 Task: Find connections with filter location São Vicente with filter topic #Jobvacancywith filter profile language German with filter current company Jobs in India with filter school Bhavans College with filter industry Dairy Product Manufacturing with filter service category Event Photography with filter keywords title Marketing Staff
Action: Mouse moved to (527, 90)
Screenshot: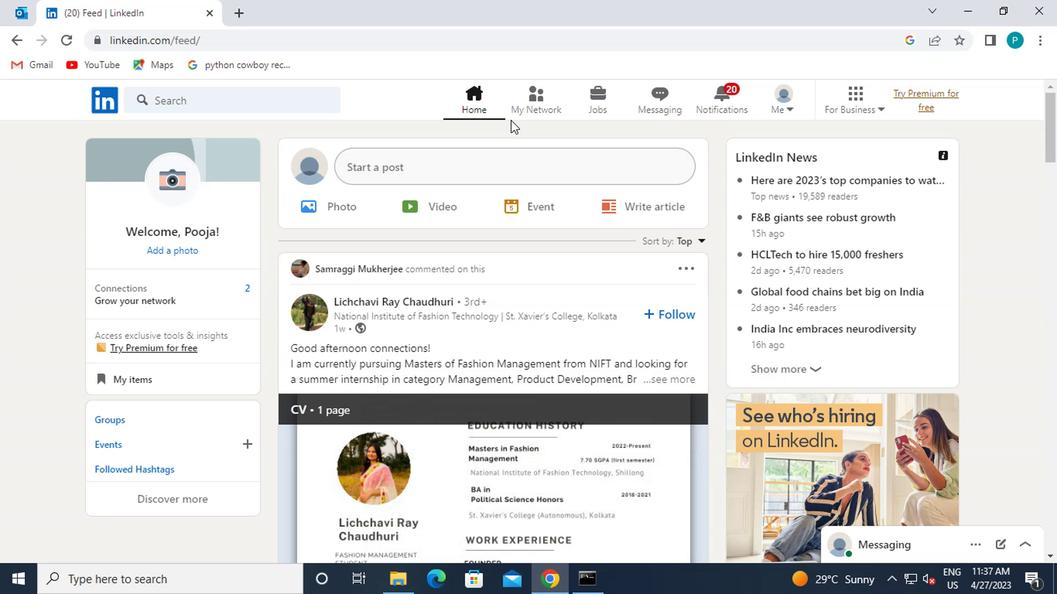 
Action: Mouse pressed left at (527, 90)
Screenshot: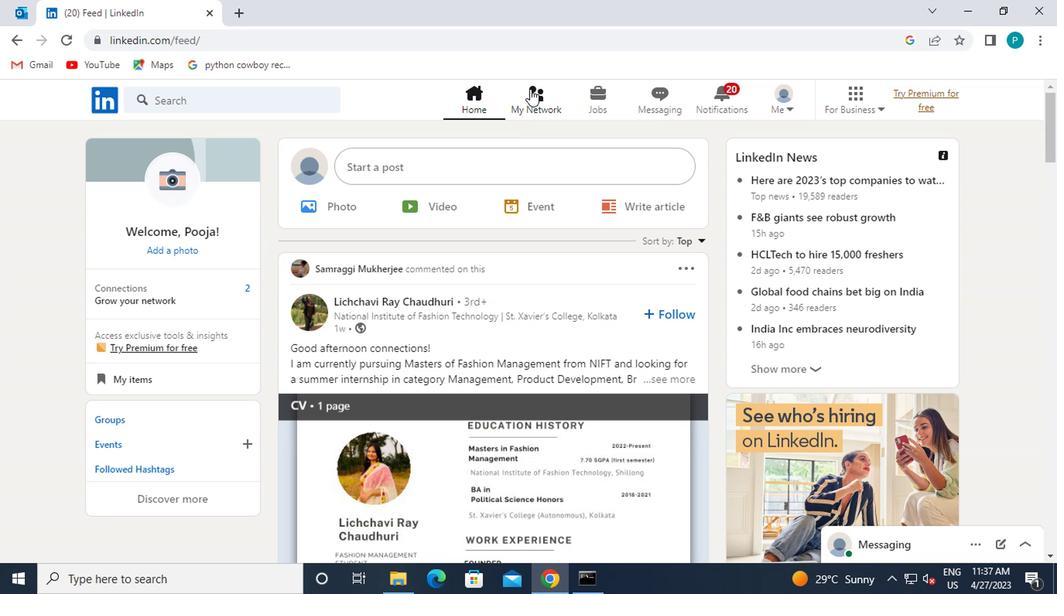 
Action: Mouse moved to (240, 179)
Screenshot: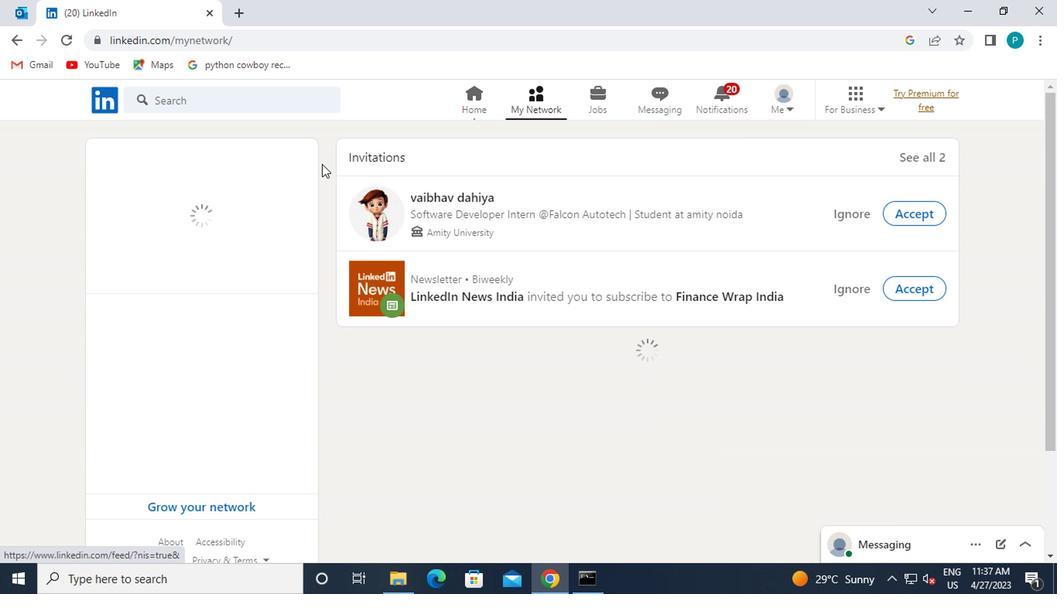 
Action: Mouse pressed left at (240, 179)
Screenshot: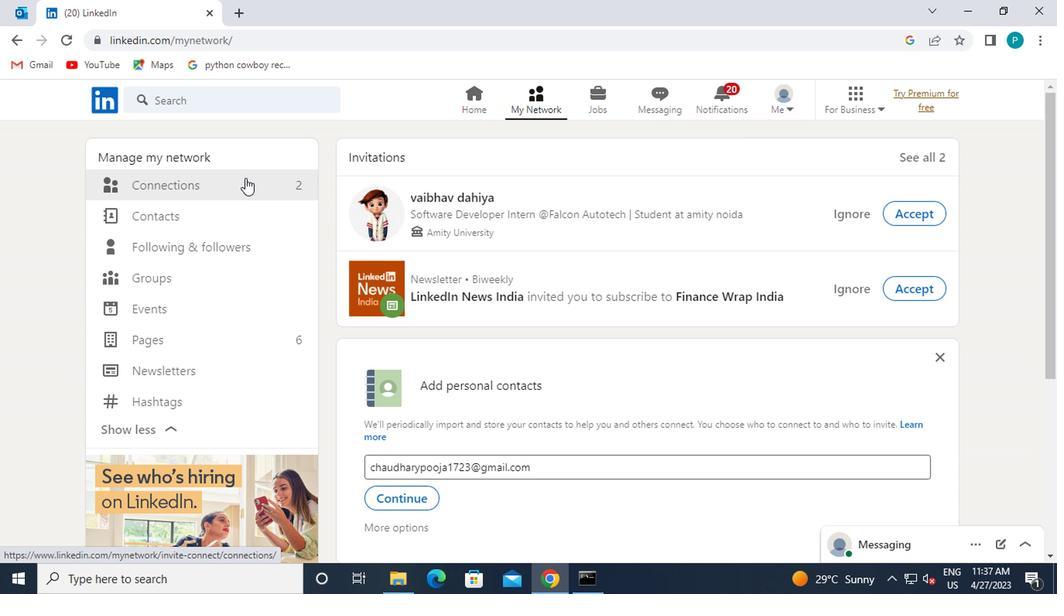 
Action: Mouse moved to (622, 192)
Screenshot: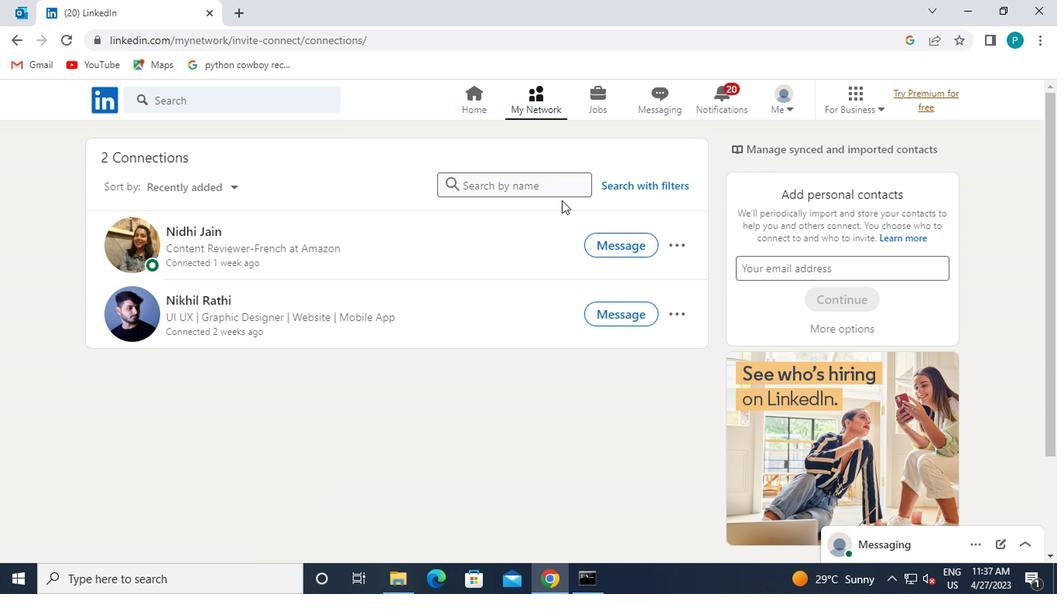 
Action: Mouse pressed left at (622, 192)
Screenshot: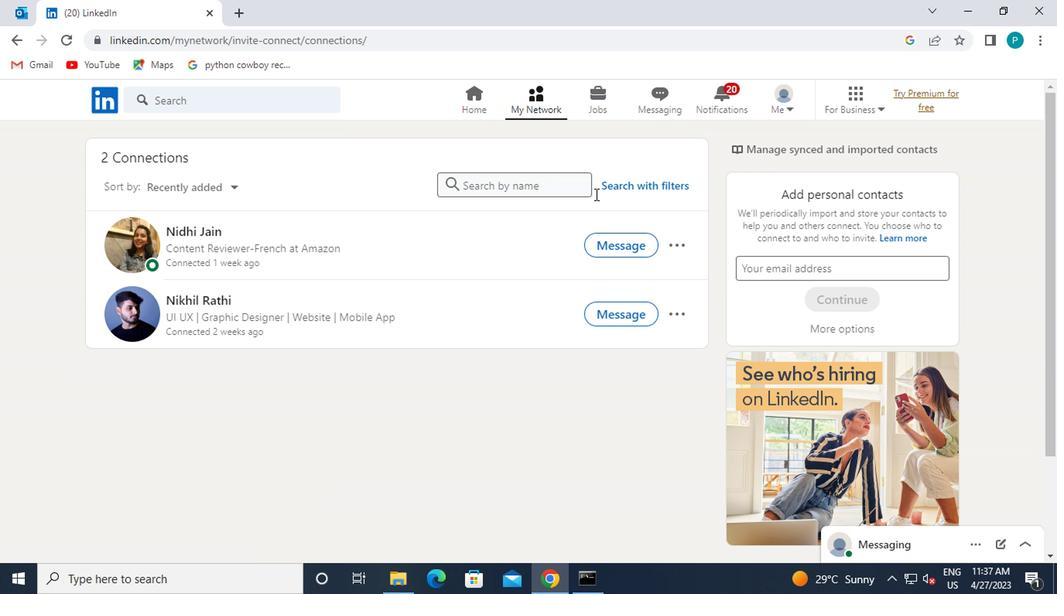 
Action: Mouse moved to (588, 141)
Screenshot: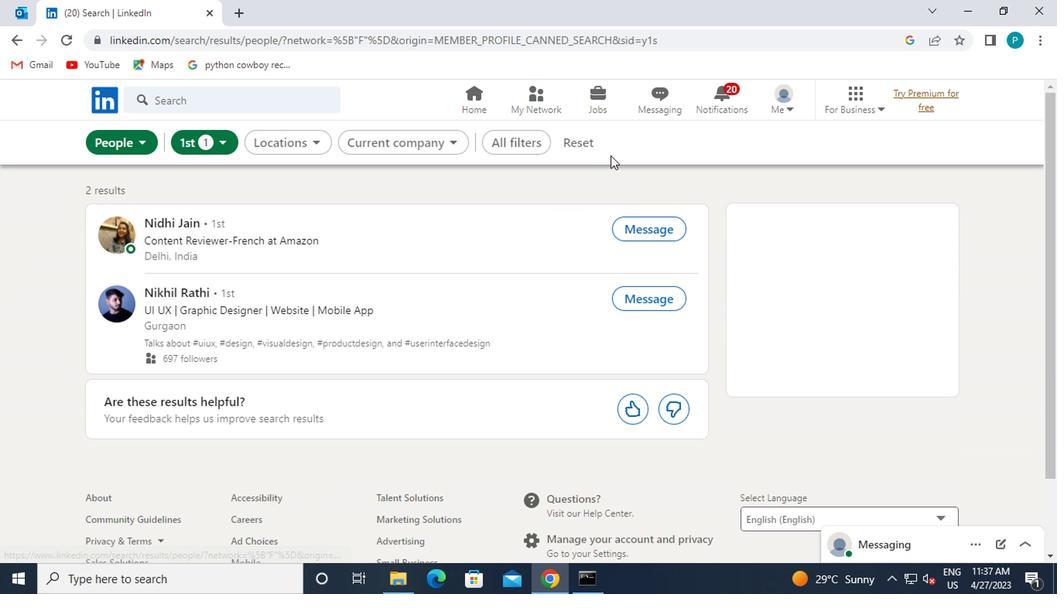 
Action: Mouse pressed left at (588, 141)
Screenshot: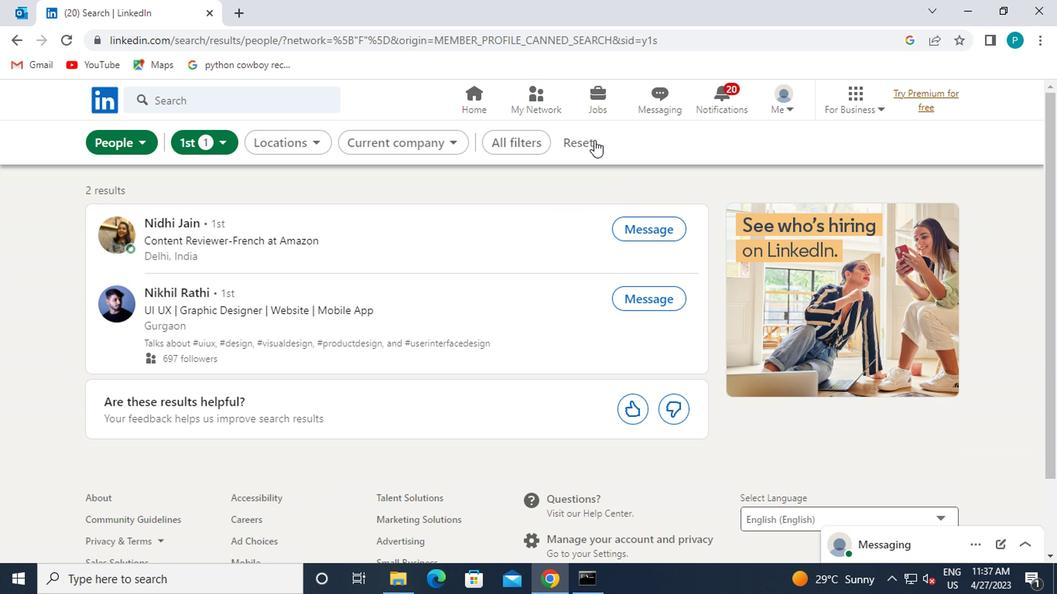 
Action: Mouse moved to (527, 142)
Screenshot: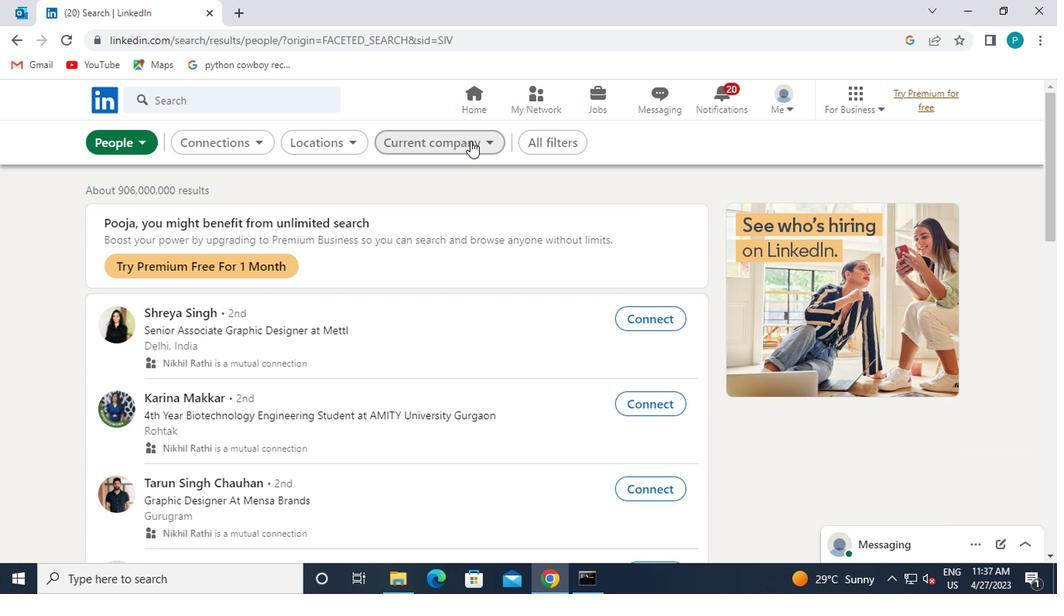 
Action: Mouse pressed left at (527, 142)
Screenshot: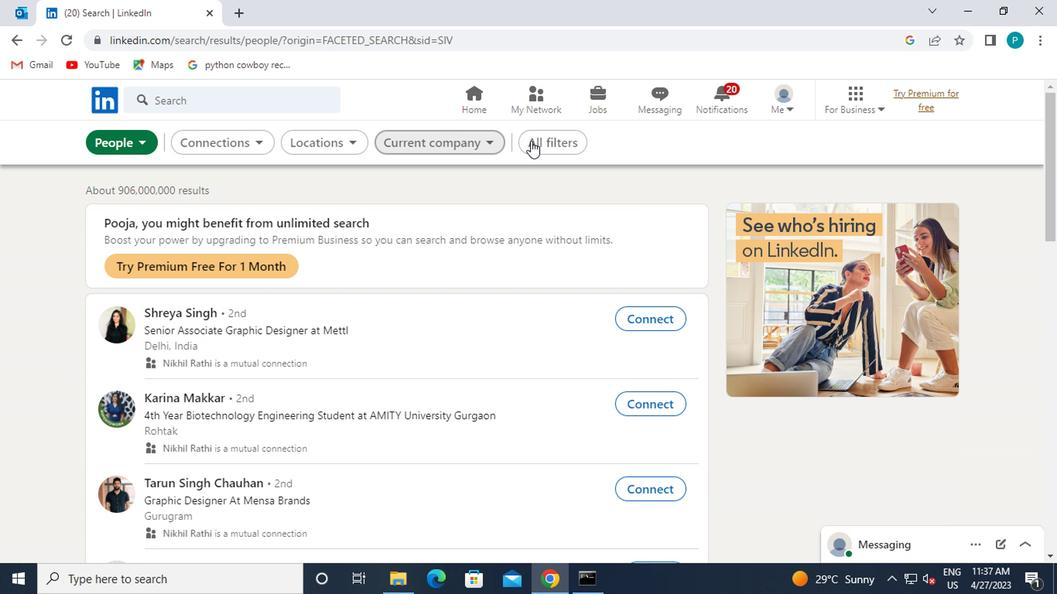 
Action: Mouse moved to (701, 309)
Screenshot: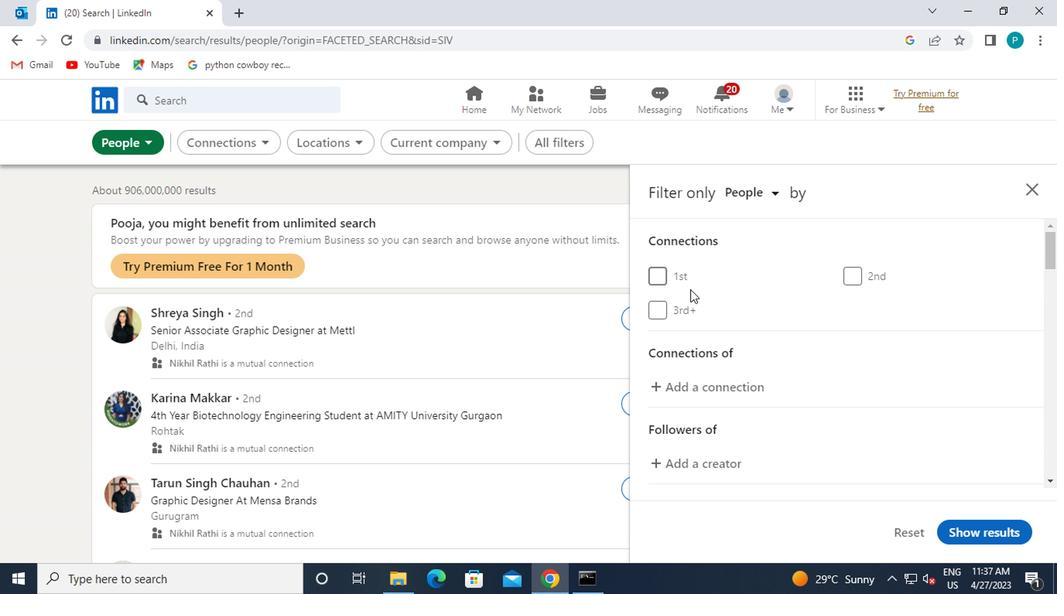 
Action: Mouse scrolled (701, 309) with delta (0, 0)
Screenshot: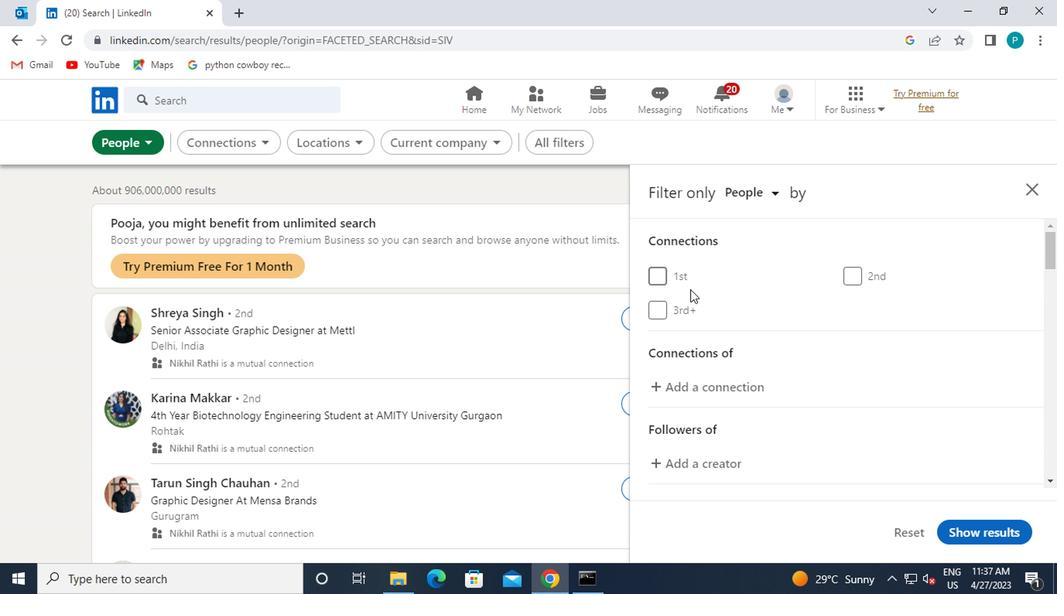 
Action: Mouse moved to (701, 310)
Screenshot: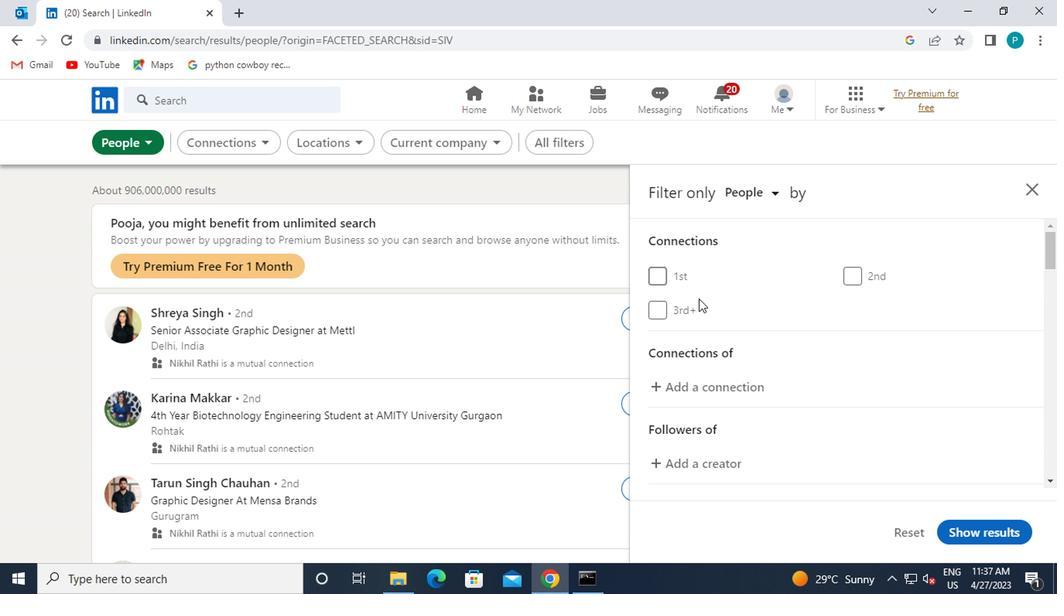 
Action: Mouse scrolled (701, 309) with delta (0, -1)
Screenshot: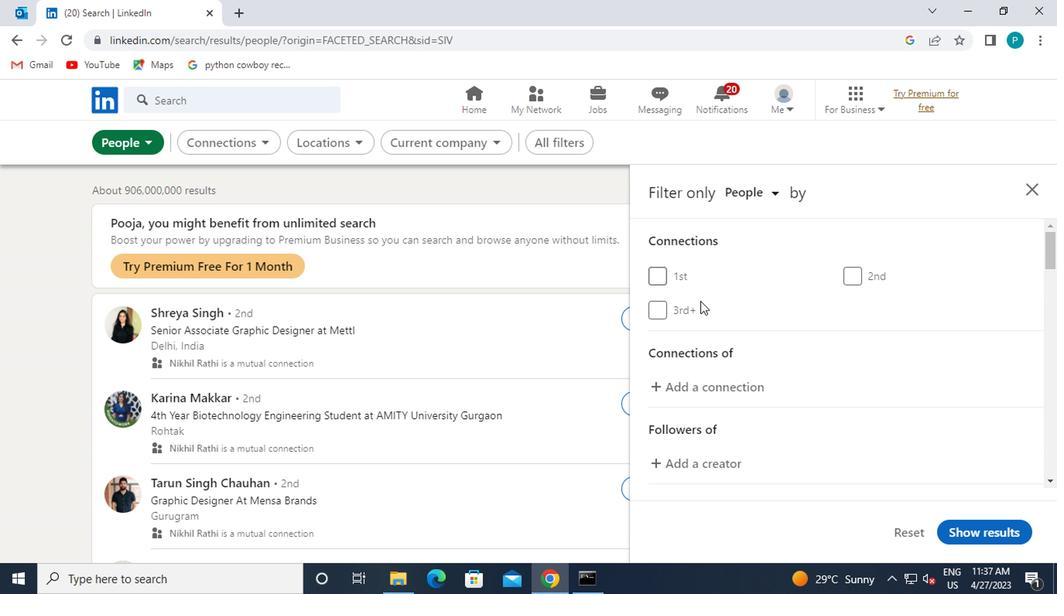 
Action: Mouse moved to (816, 408)
Screenshot: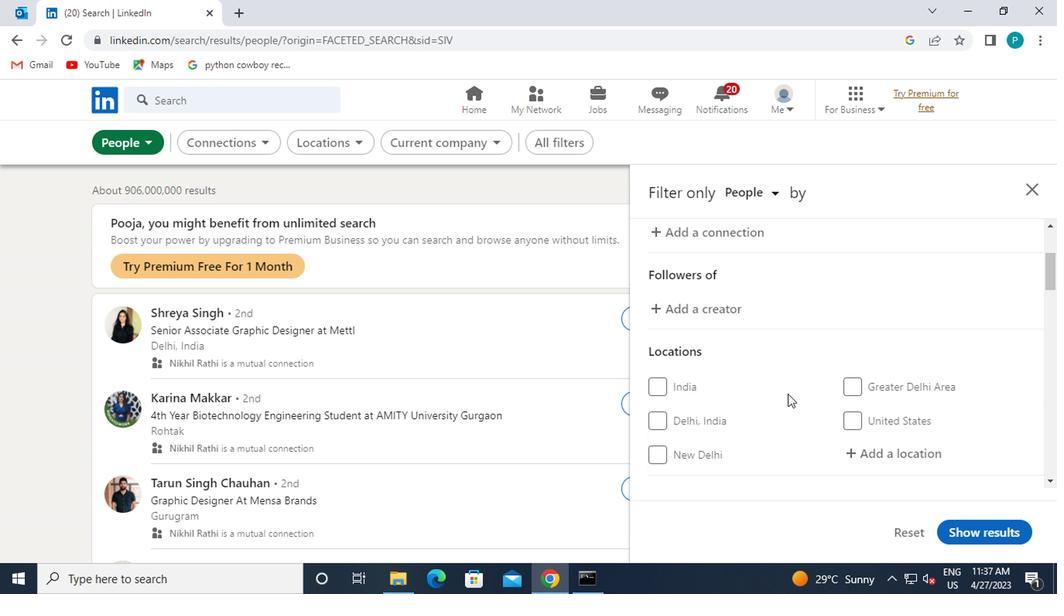 
Action: Mouse scrolled (816, 408) with delta (0, 0)
Screenshot: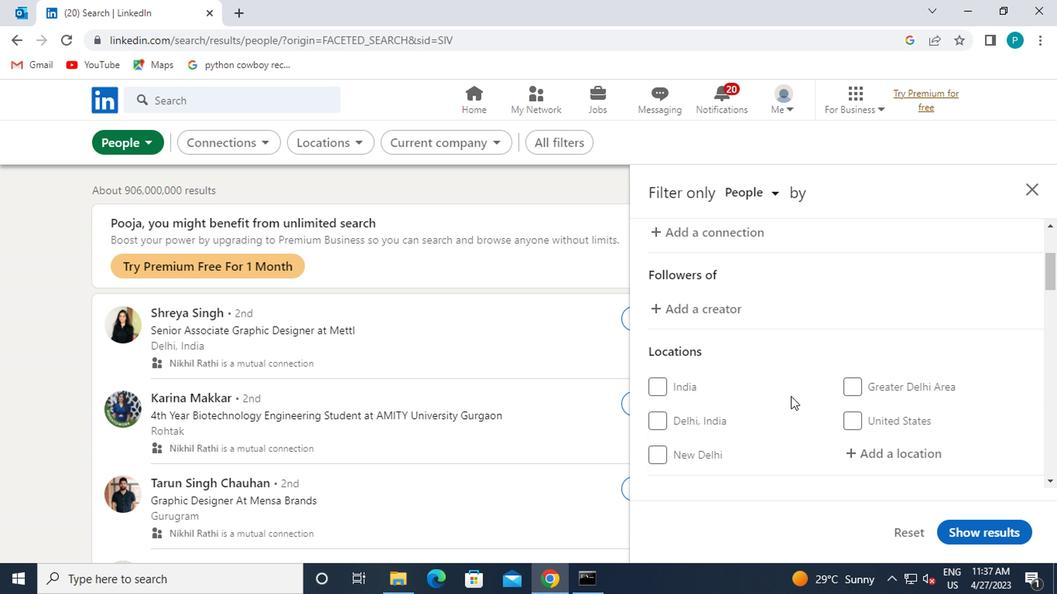 
Action: Mouse moved to (863, 379)
Screenshot: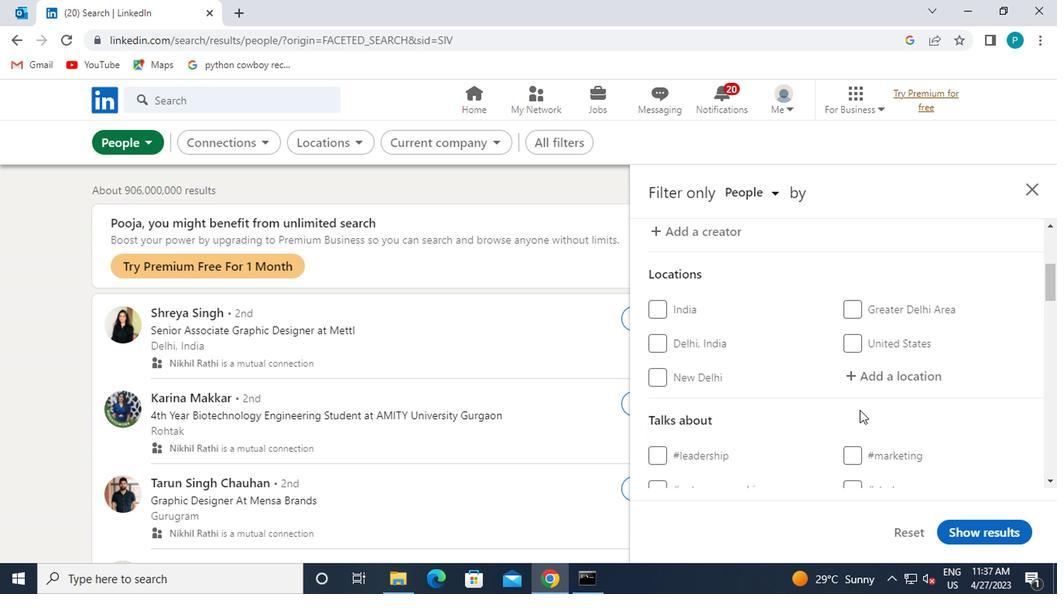 
Action: Mouse pressed left at (863, 379)
Screenshot: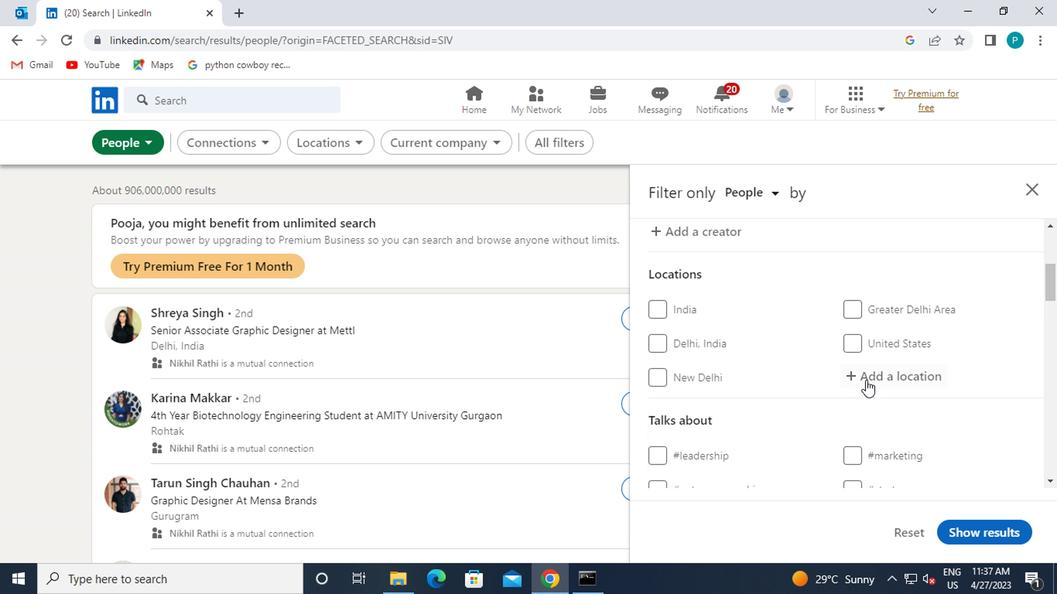 
Action: Key pressed sao
Screenshot: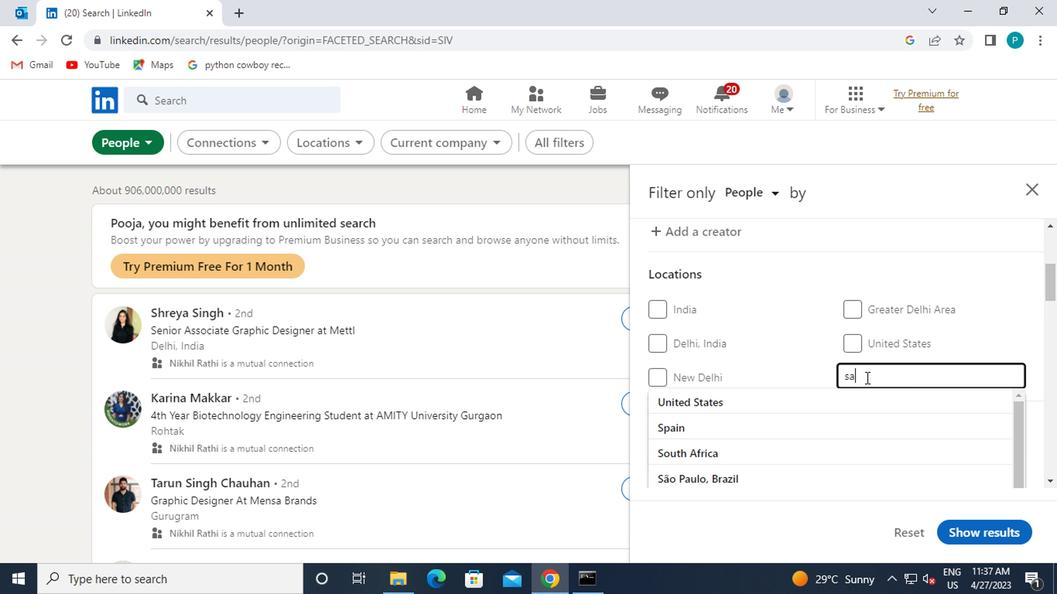
Action: Mouse moved to (824, 403)
Screenshot: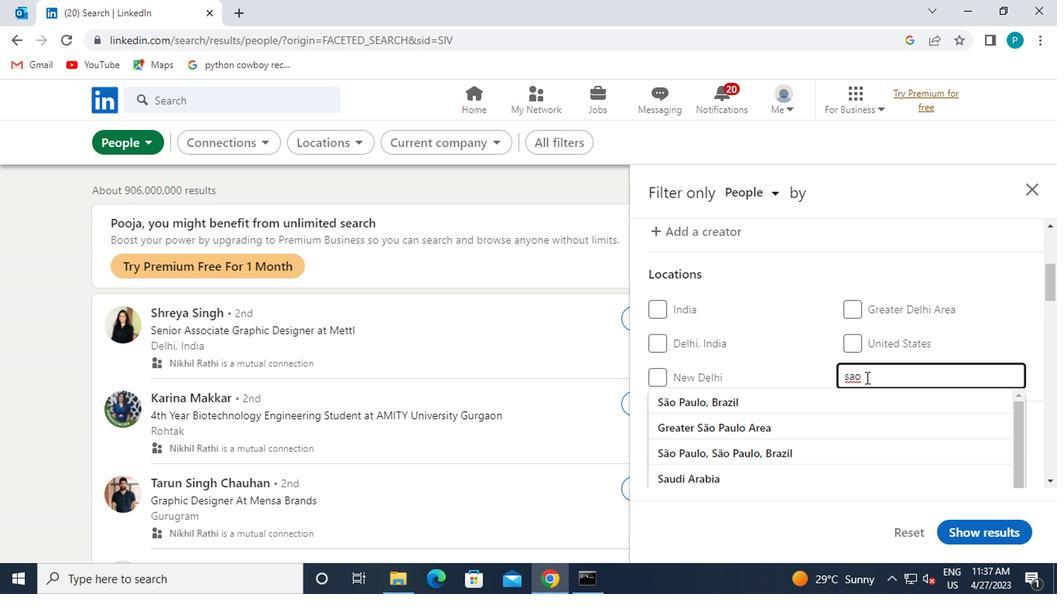 
Action: Mouse pressed left at (824, 403)
Screenshot: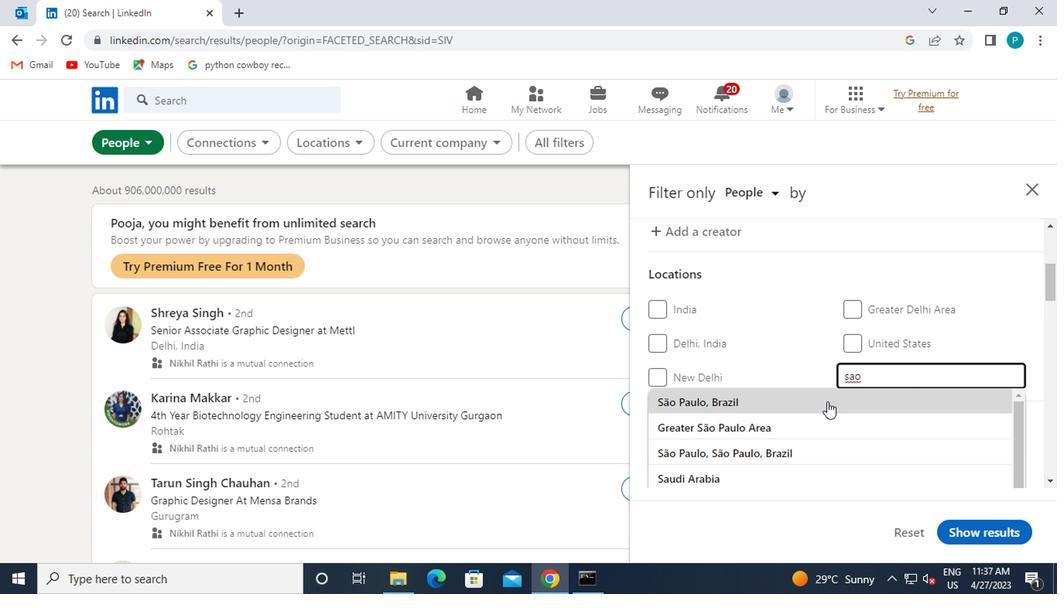 
Action: Mouse moved to (921, 377)
Screenshot: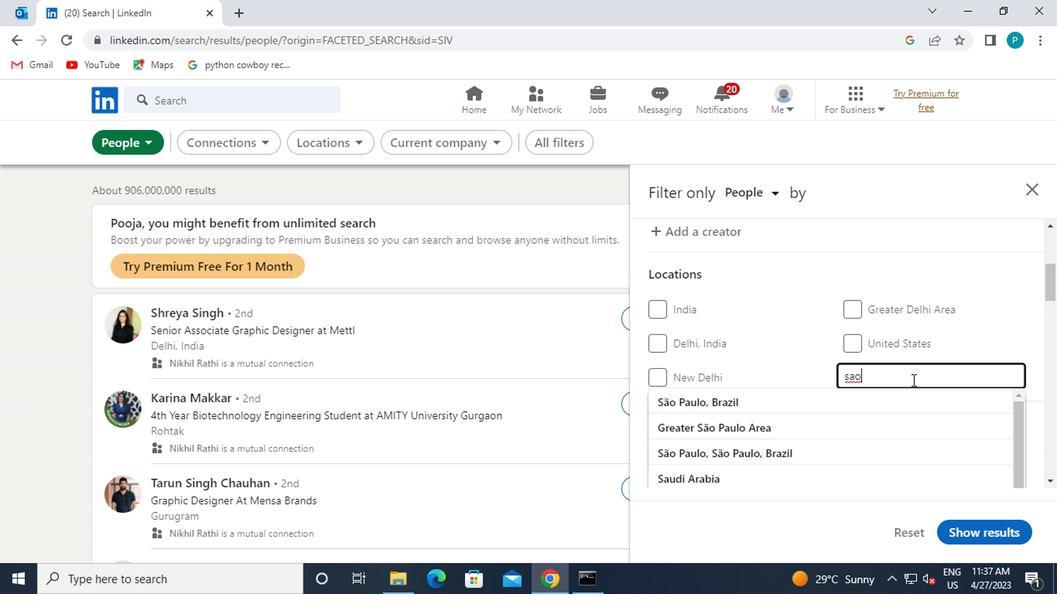 
Action: Key pressed <Key.space>v
Screenshot: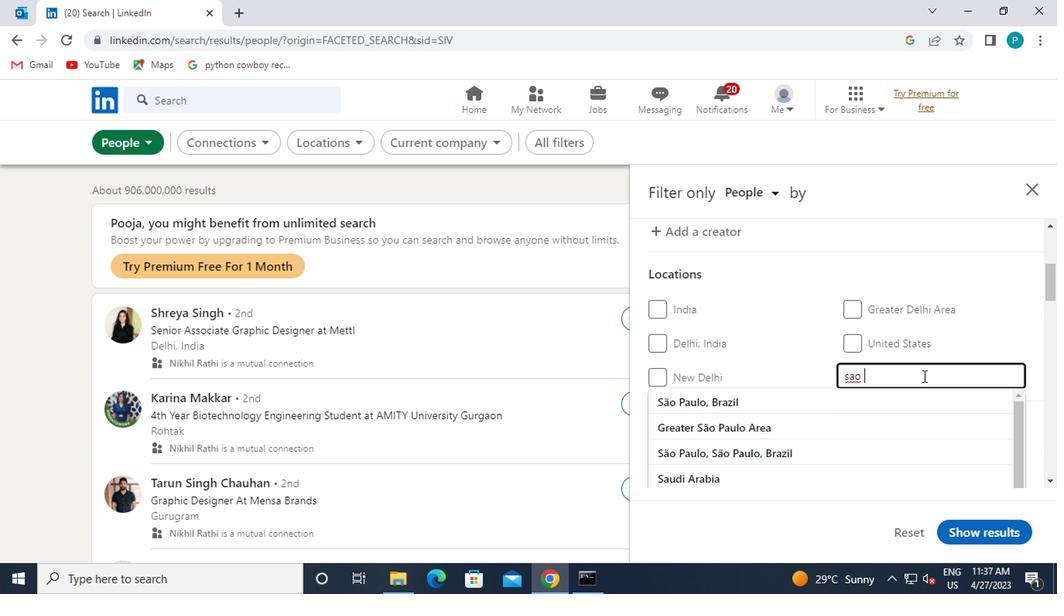 
Action: Mouse moved to (918, 395)
Screenshot: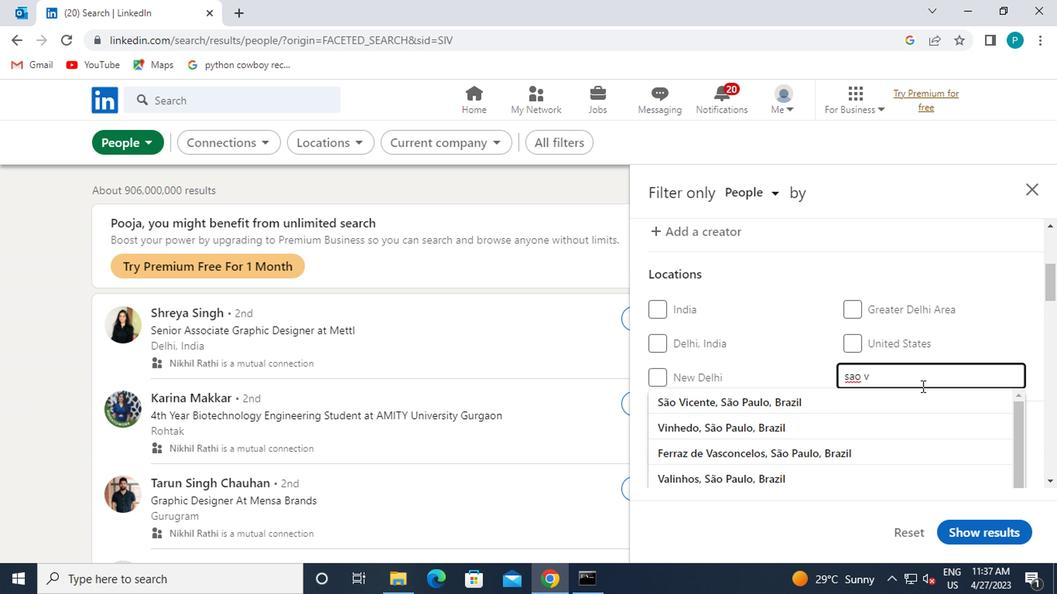 
Action: Mouse pressed left at (918, 395)
Screenshot: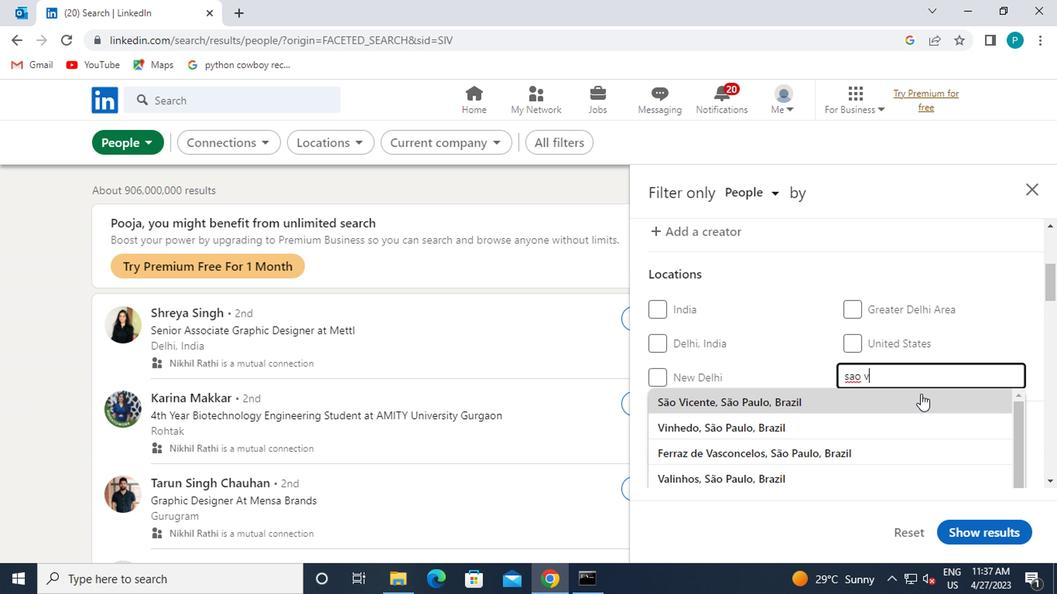 
Action: Mouse scrolled (918, 394) with delta (0, 0)
Screenshot: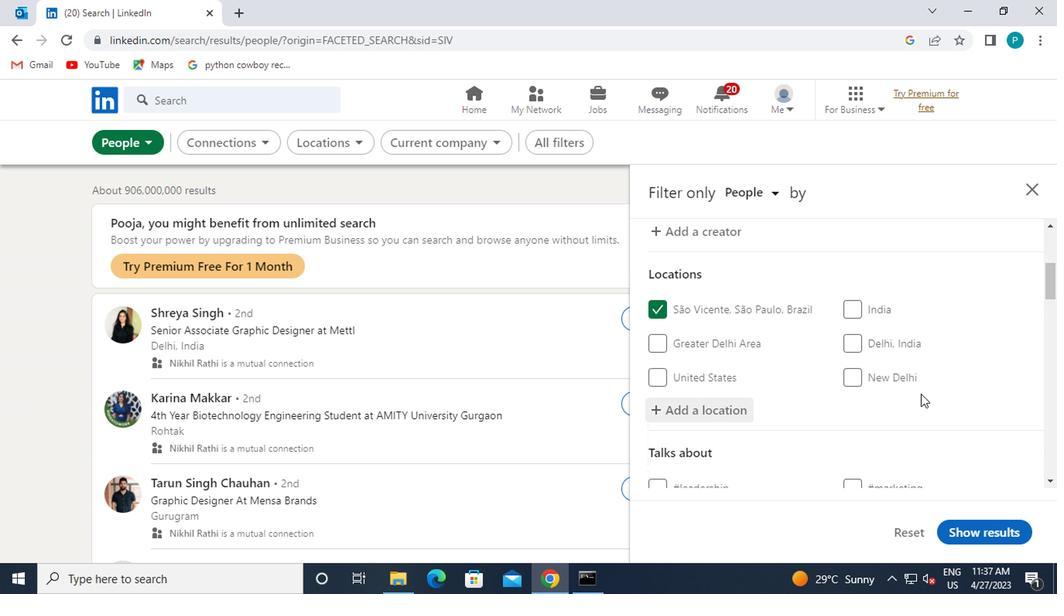 
Action: Mouse scrolled (918, 394) with delta (0, 0)
Screenshot: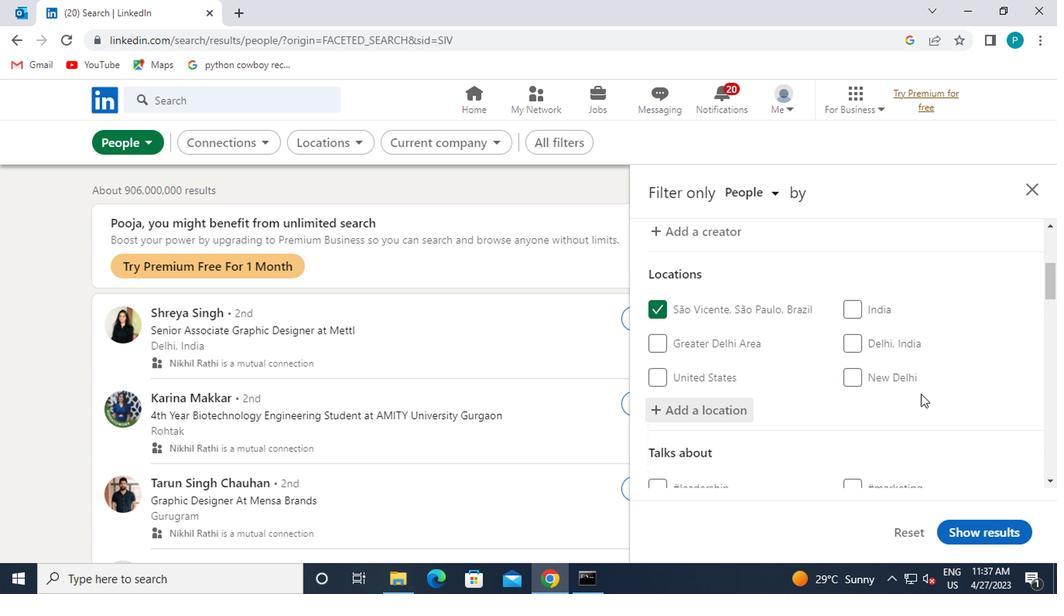 
Action: Mouse moved to (910, 401)
Screenshot: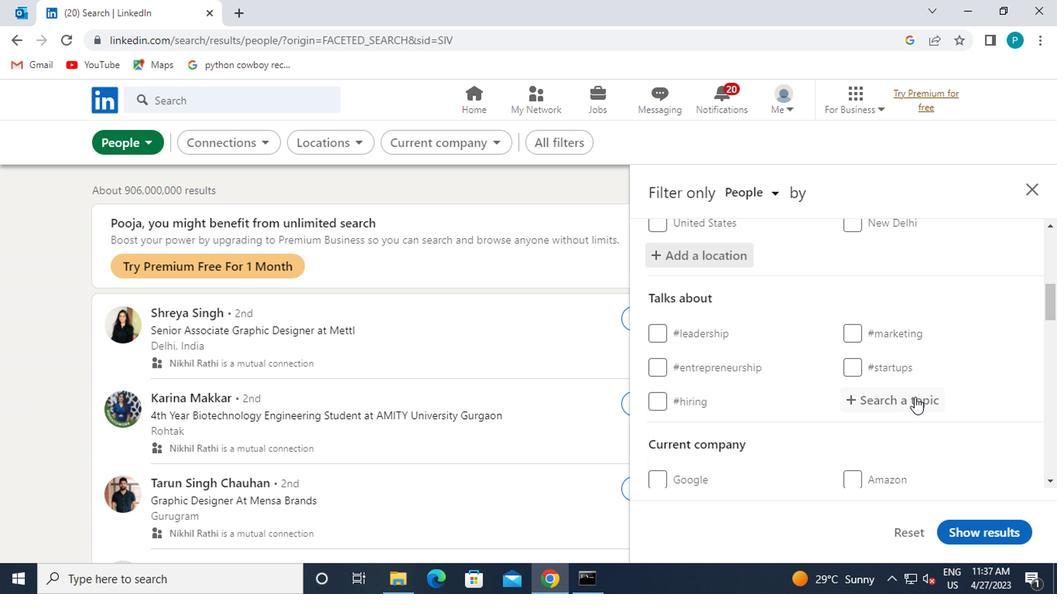 
Action: Mouse pressed left at (910, 401)
Screenshot: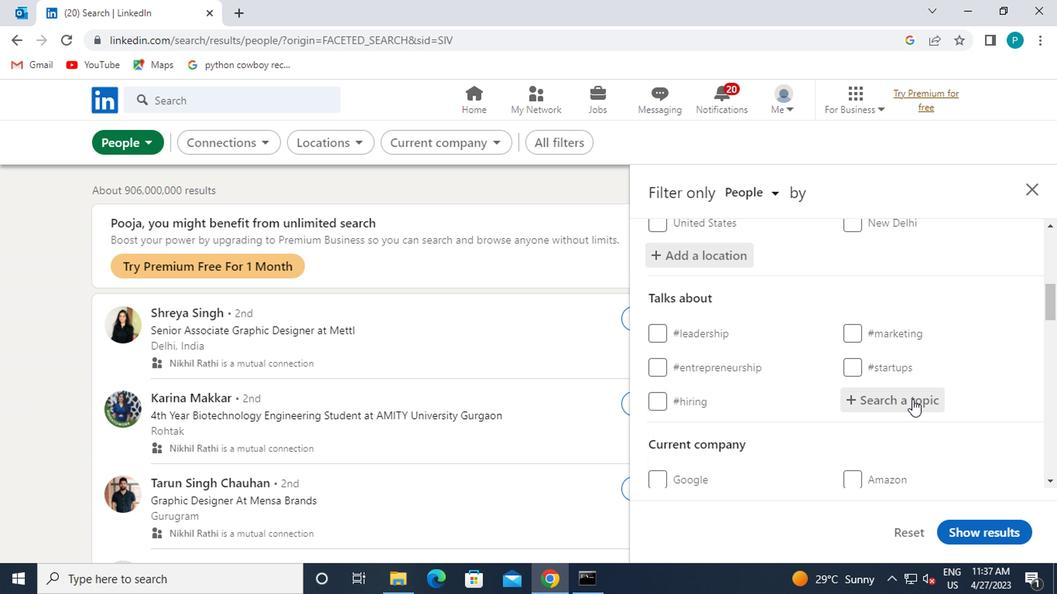 
Action: Mouse moved to (905, 404)
Screenshot: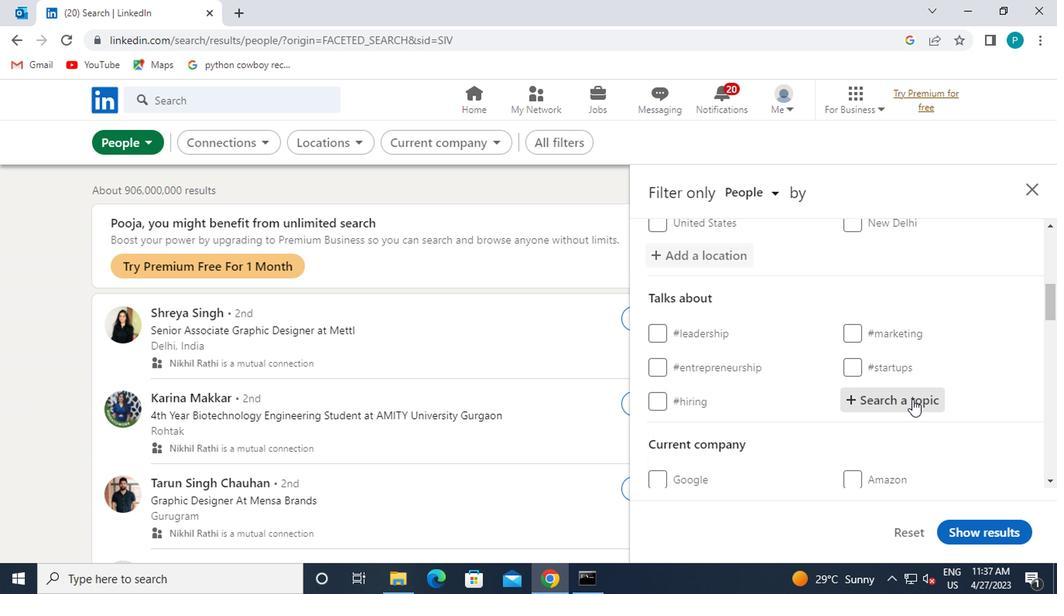 
Action: Key pressed <Key.shift>#<Key.caps_lock>J<Key.caps_lock>OBVACANCY
Screenshot: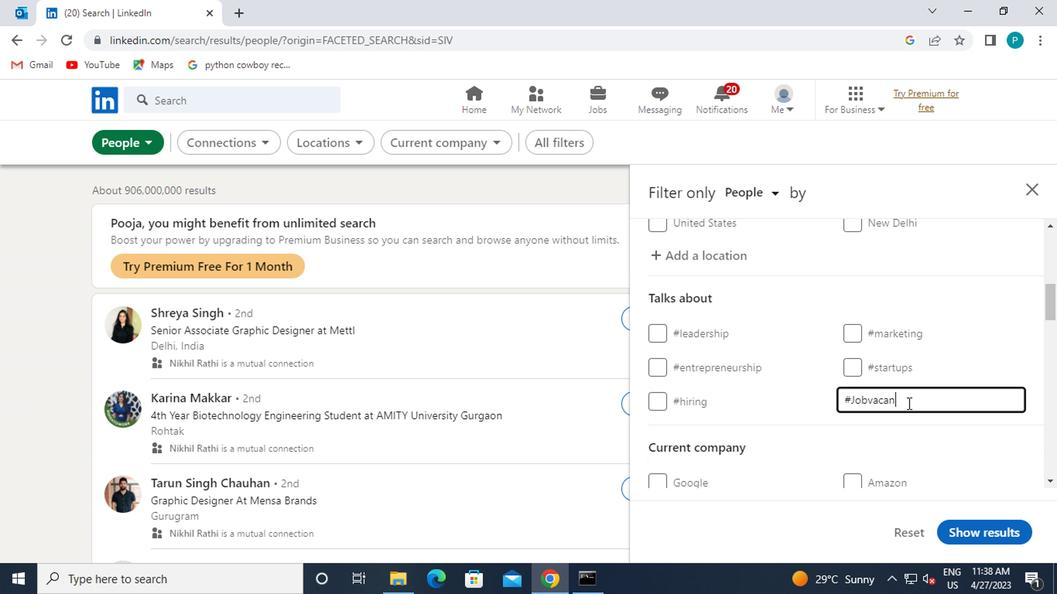 
Action: Mouse moved to (840, 404)
Screenshot: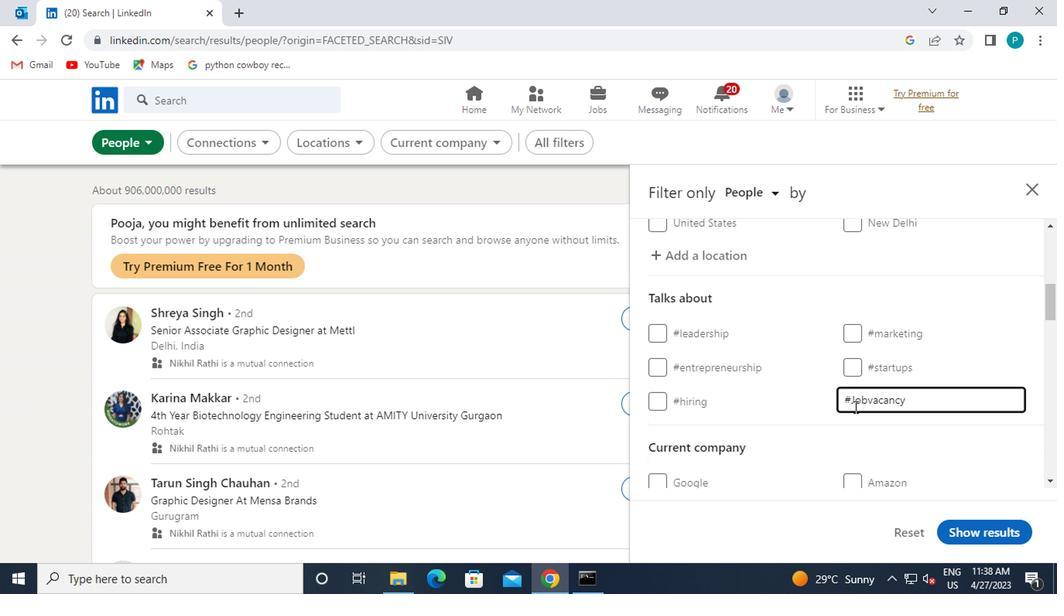 
Action: Mouse scrolled (840, 403) with delta (0, -1)
Screenshot: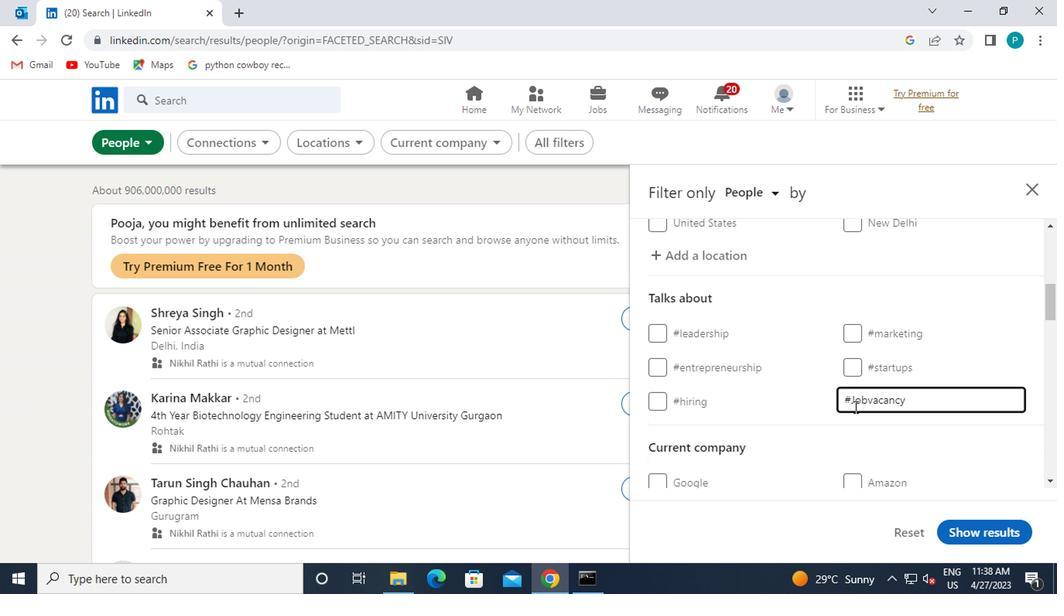 
Action: Mouse moved to (836, 397)
Screenshot: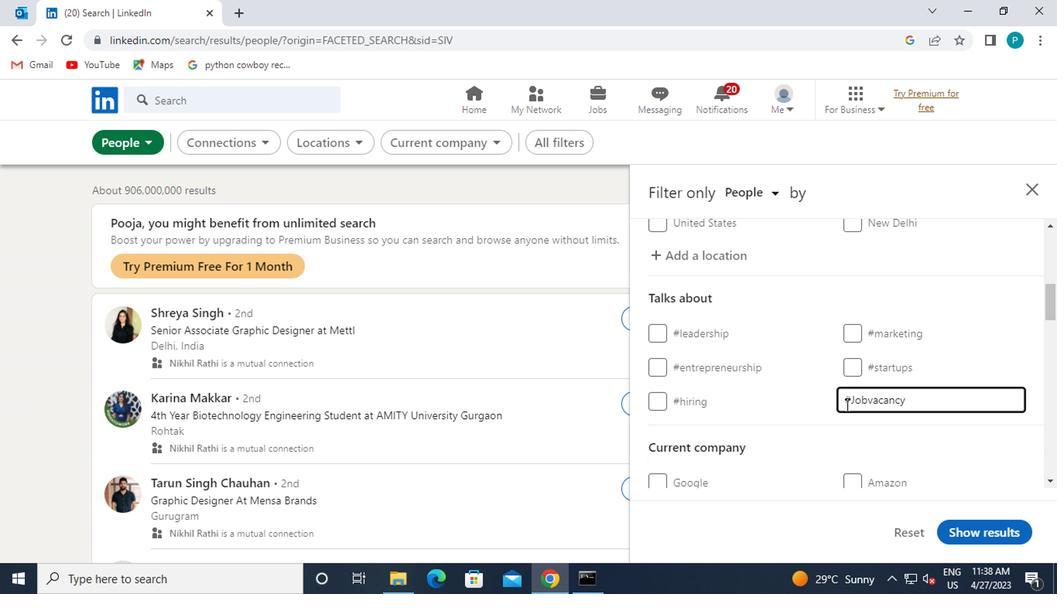
Action: Mouse scrolled (836, 396) with delta (0, 0)
Screenshot: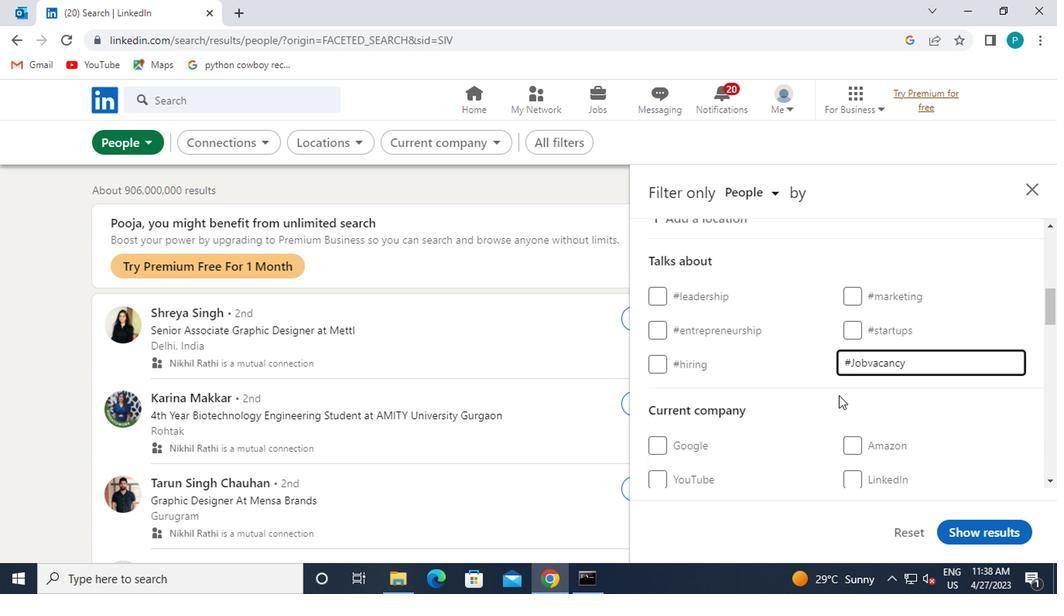 
Action: Mouse moved to (841, 395)
Screenshot: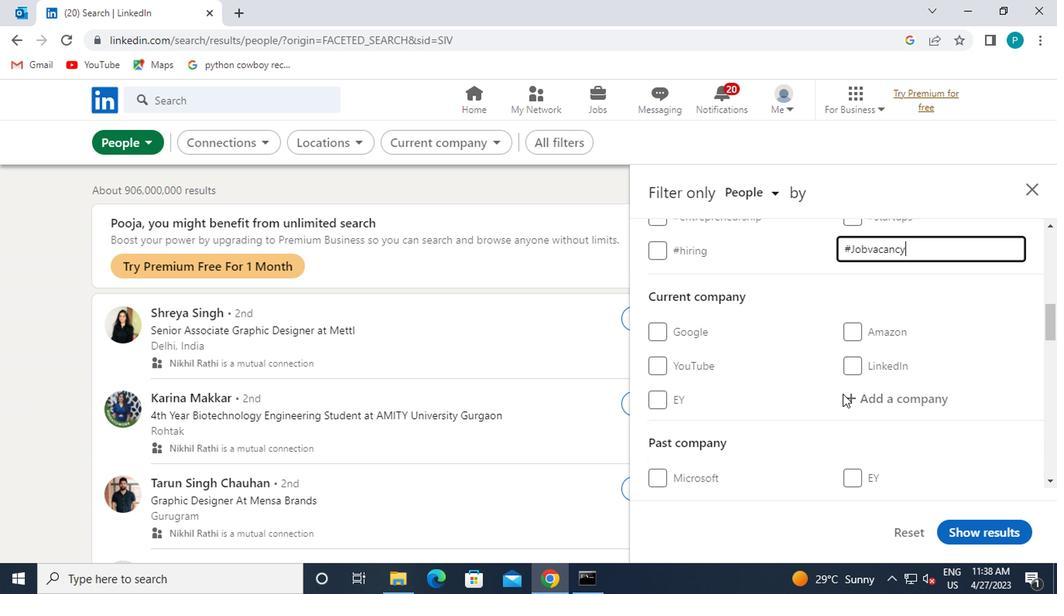 
Action: Mouse pressed left at (841, 395)
Screenshot: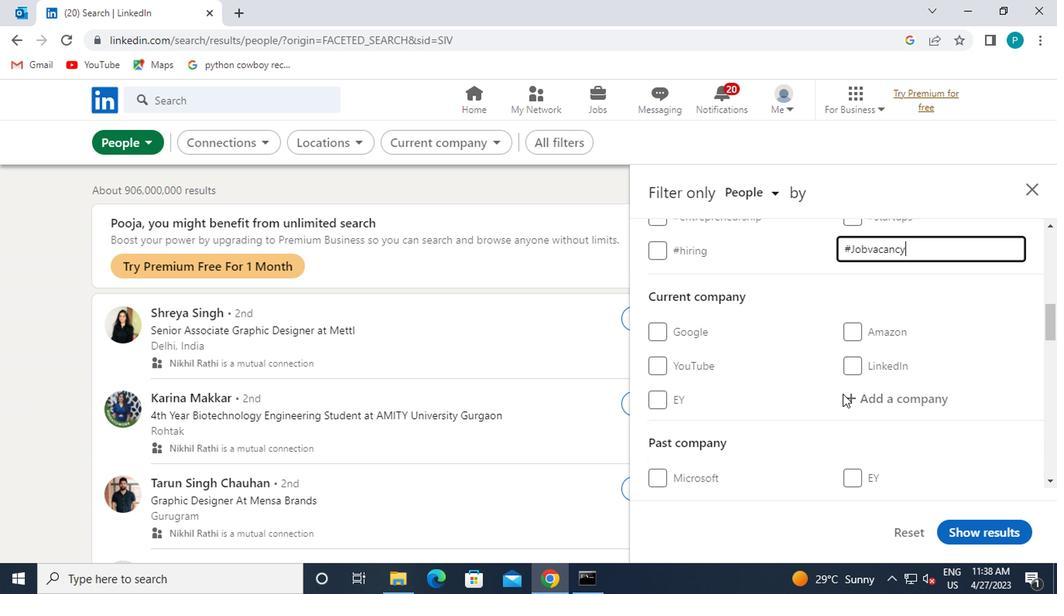 
Action: Key pressed JOBS<Key.space>IN<Key.space>INDIA
Screenshot: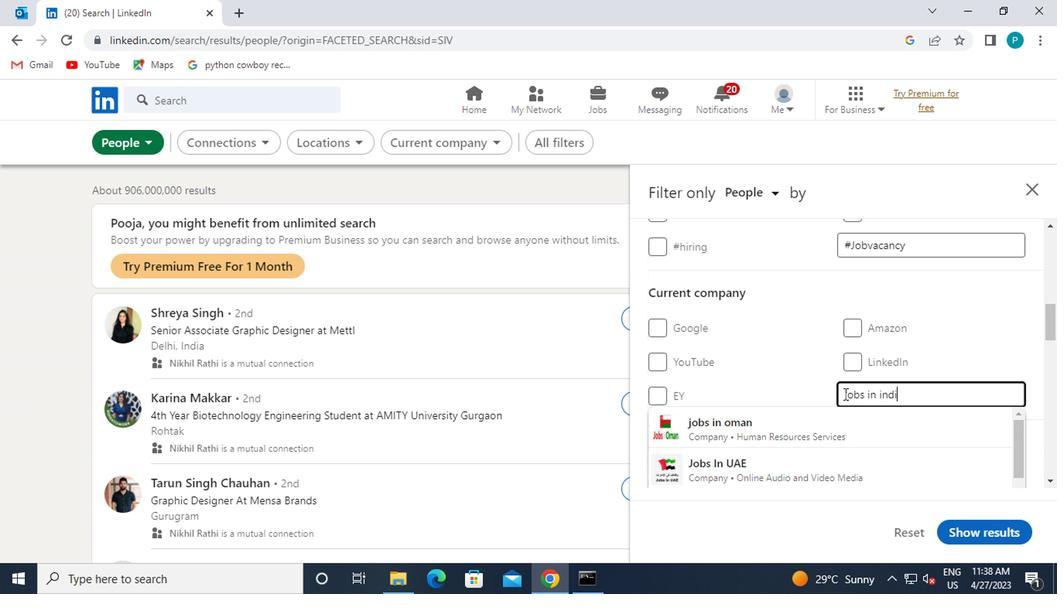 
Action: Mouse moved to (837, 420)
Screenshot: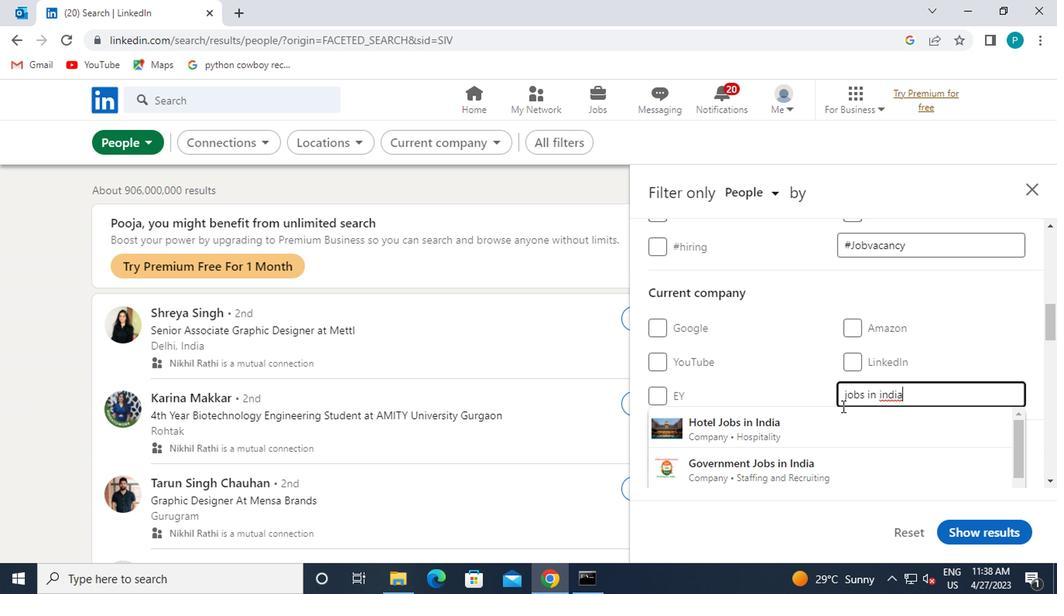 
Action: Mouse pressed left at (837, 420)
Screenshot: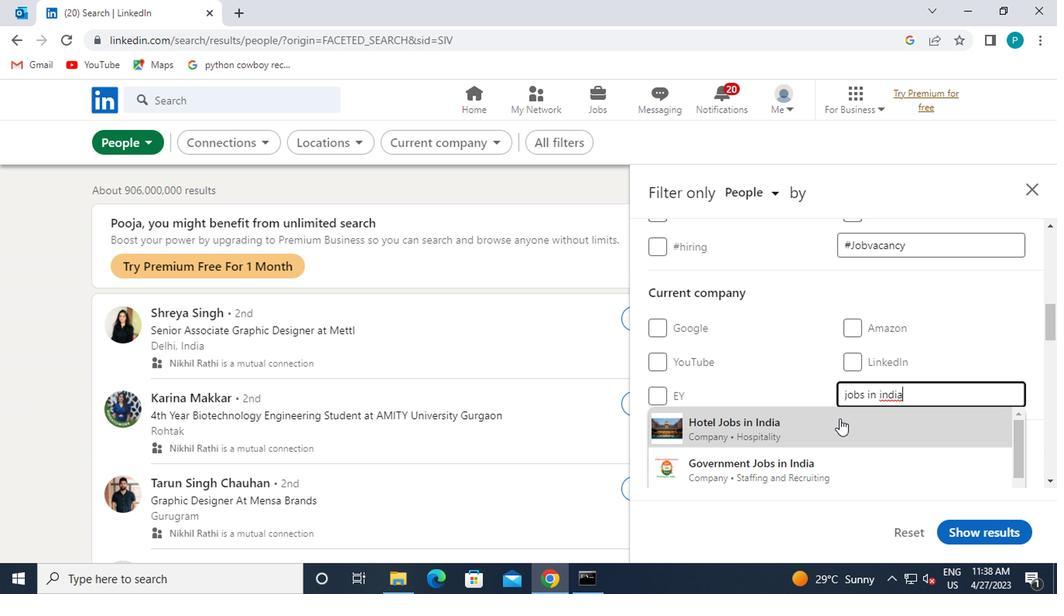 
Action: Mouse moved to (824, 414)
Screenshot: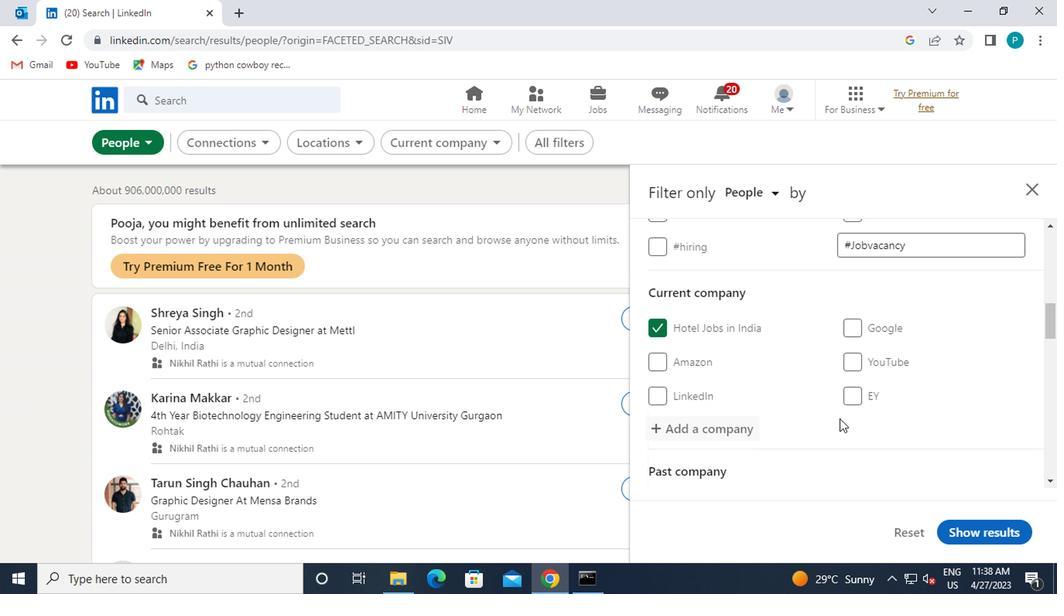 
Action: Mouse scrolled (824, 413) with delta (0, 0)
Screenshot: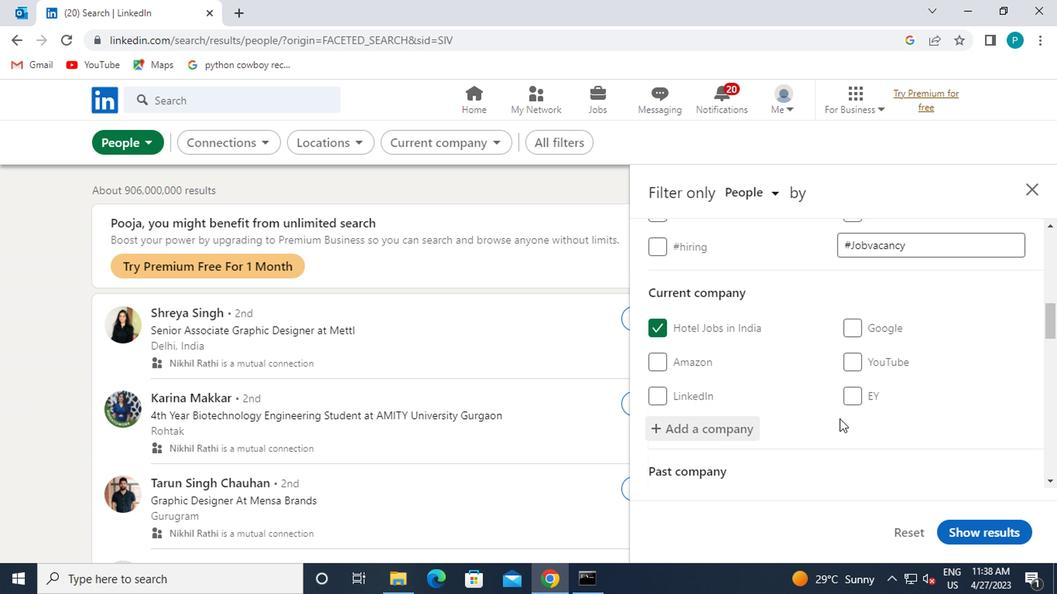 
Action: Mouse moved to (798, 372)
Screenshot: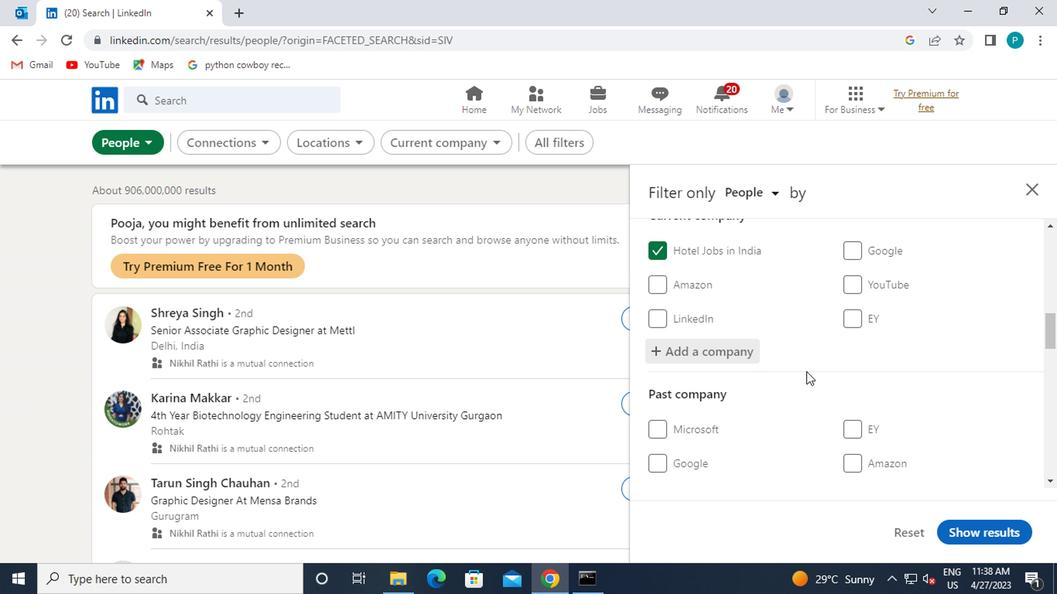 
Action: Mouse scrolled (798, 373) with delta (0, 1)
Screenshot: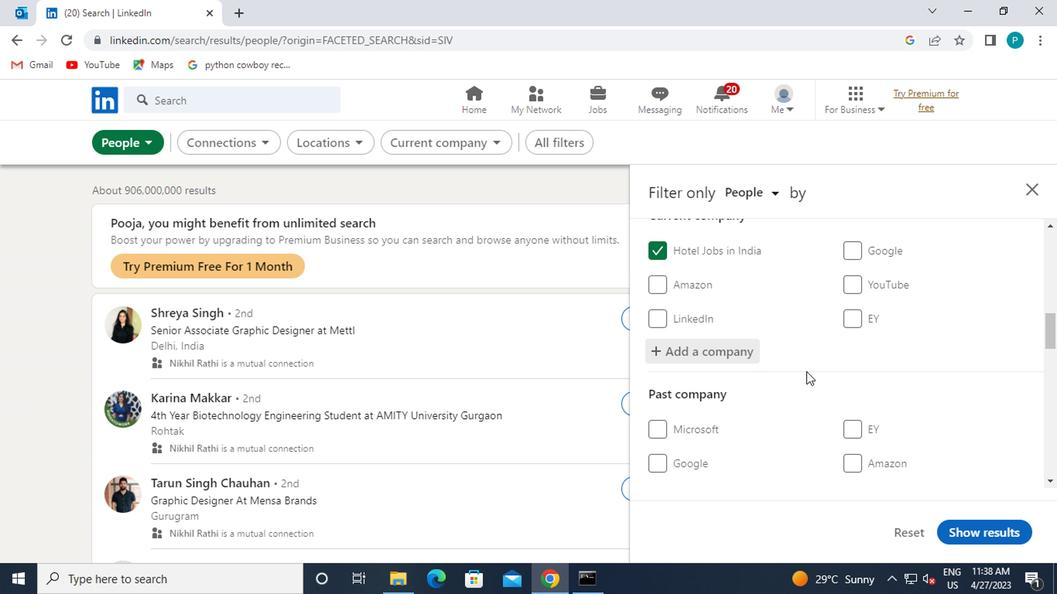 
Action: Mouse moved to (661, 322)
Screenshot: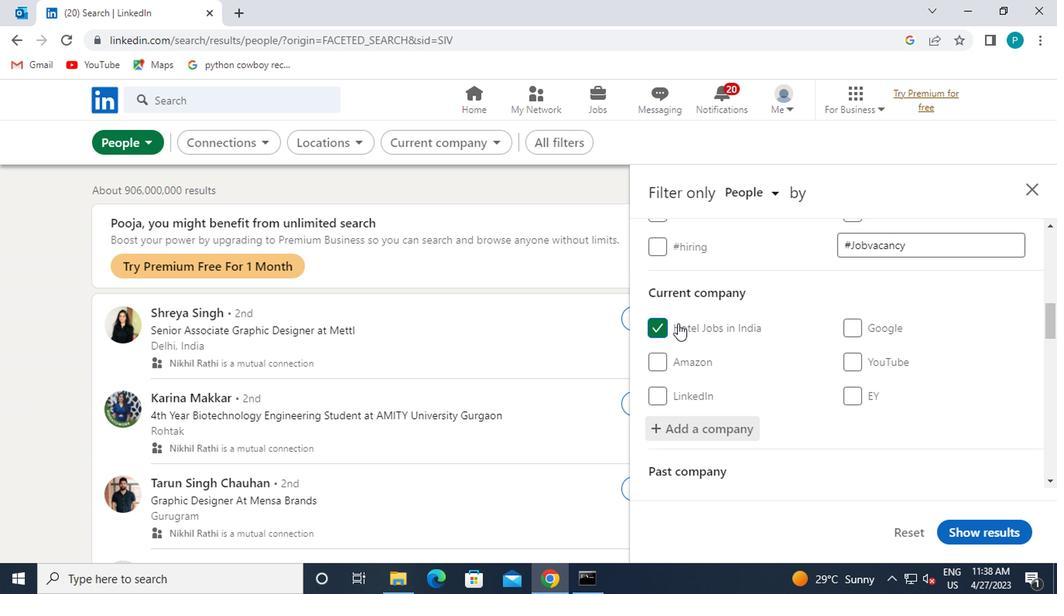 
Action: Mouse pressed left at (661, 322)
Screenshot: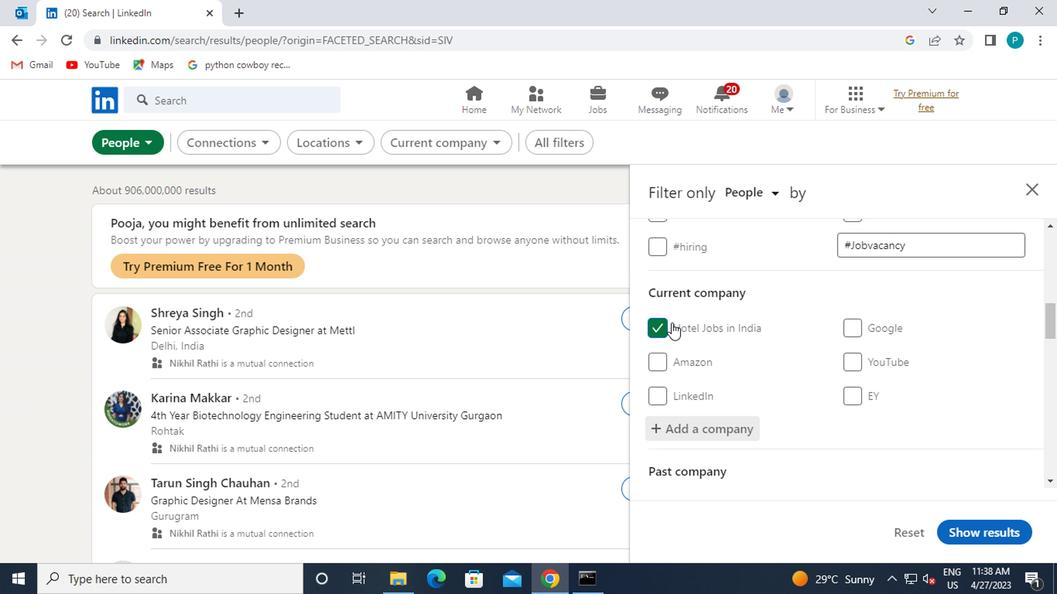 
Action: Mouse moved to (712, 422)
Screenshot: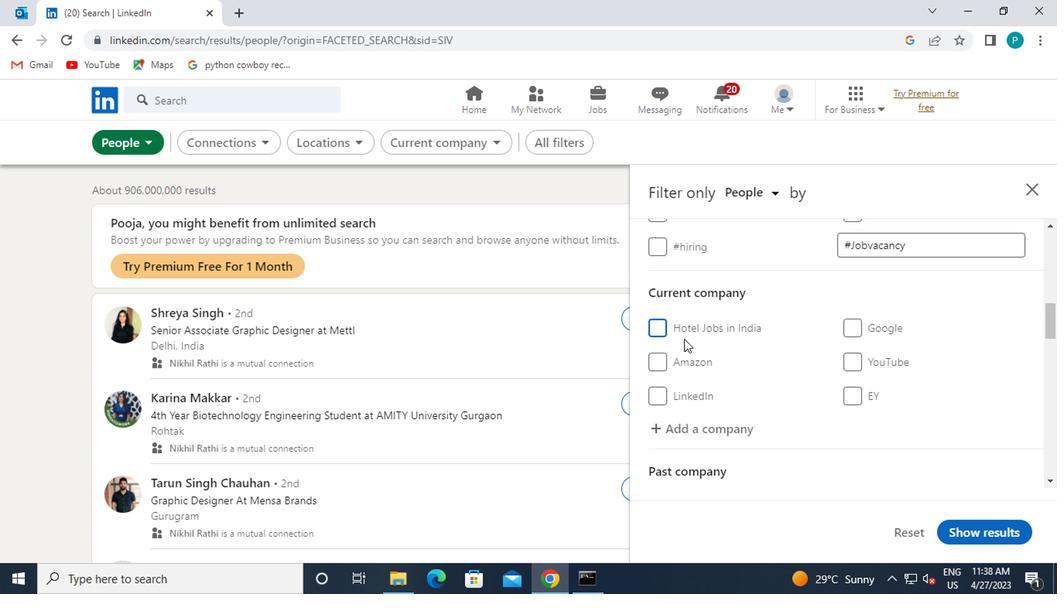 
Action: Mouse pressed left at (712, 422)
Screenshot: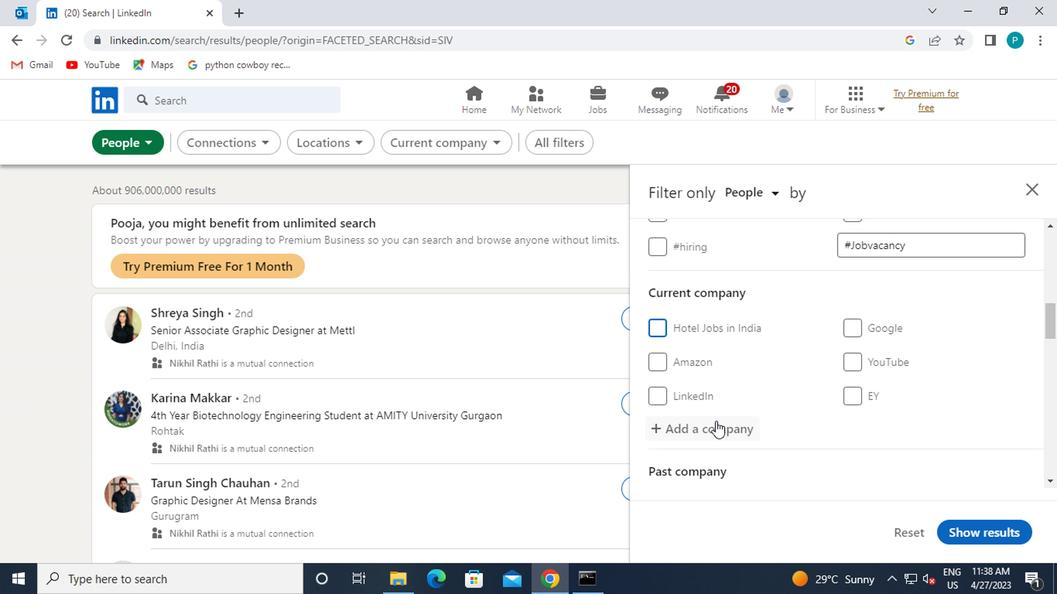 
Action: Key pressed JOBS<Key.space>IN<Key.space>I
Screenshot: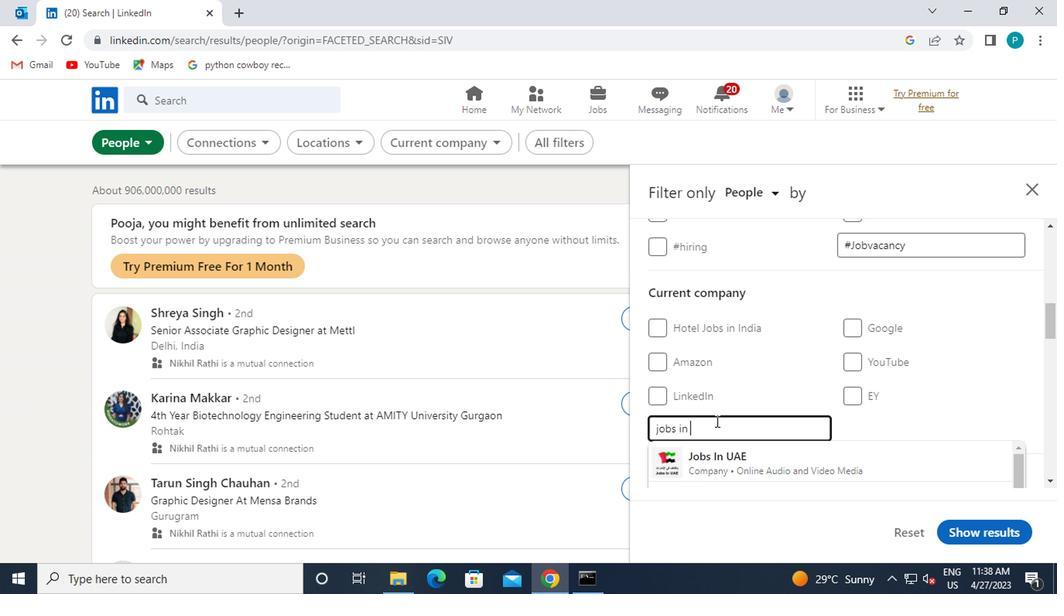 
Action: Mouse moved to (712, 422)
Screenshot: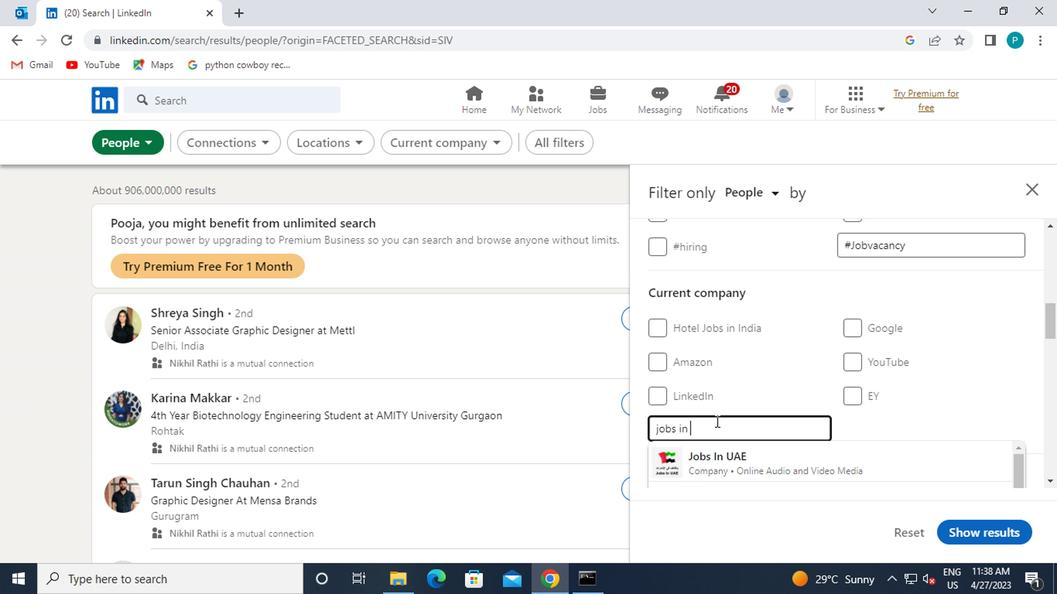 
Action: Key pressed N
Screenshot: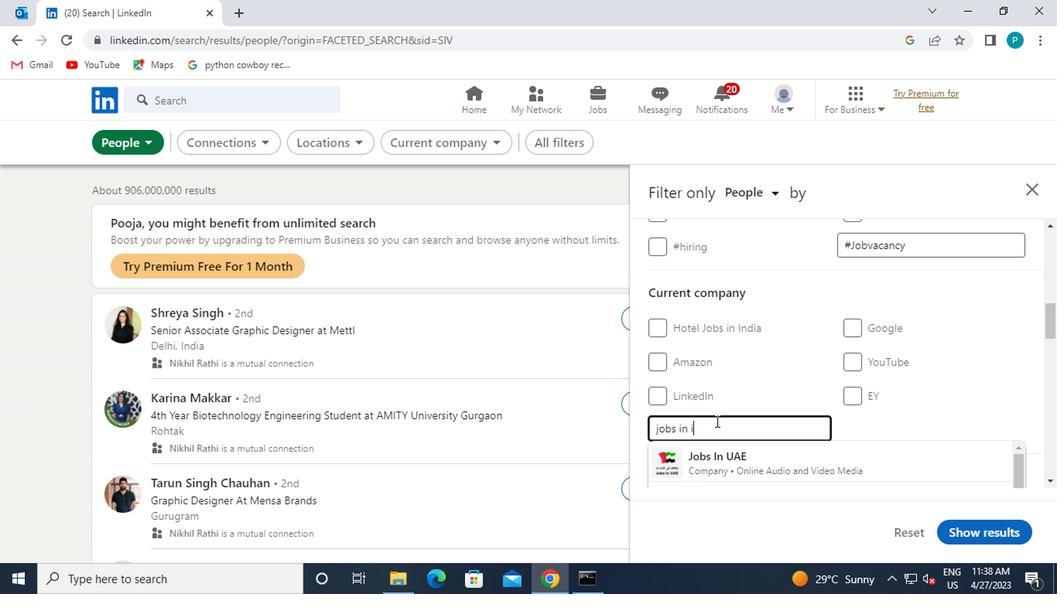 
Action: Mouse moved to (718, 410)
Screenshot: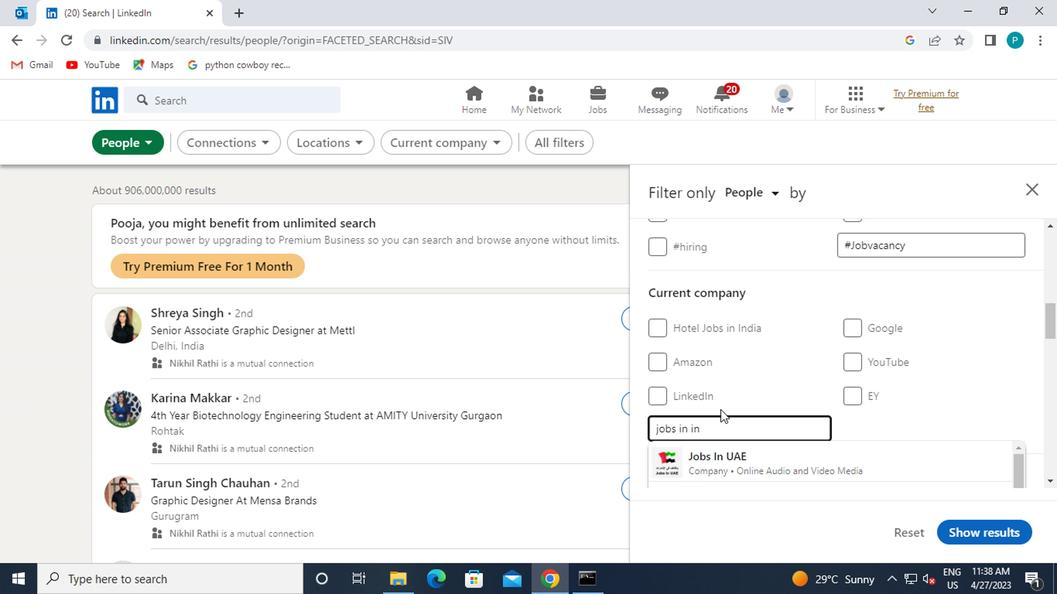 
Action: Mouse scrolled (718, 410) with delta (0, 0)
Screenshot: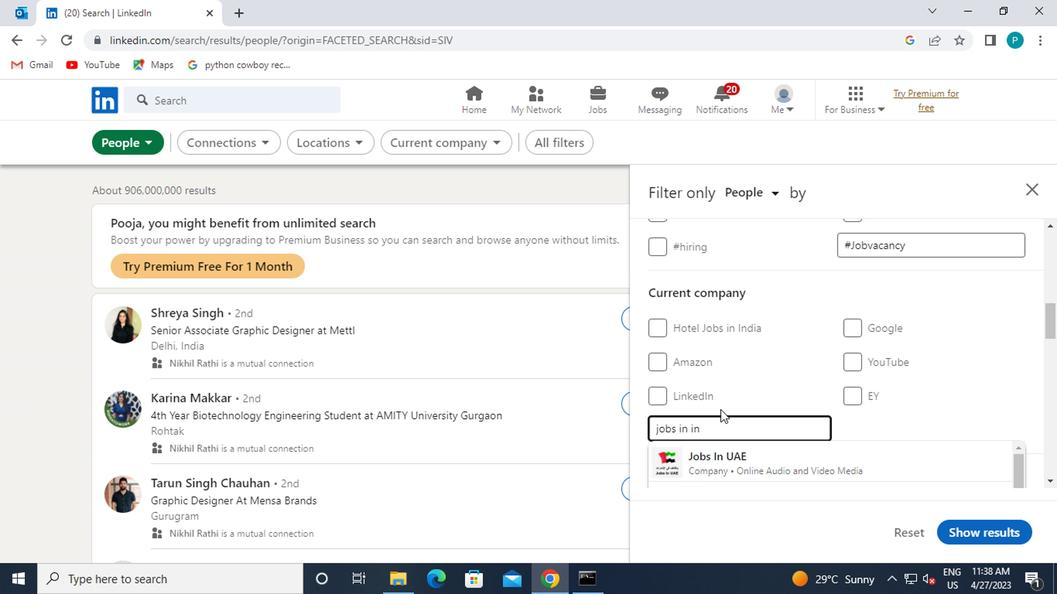 
Action: Mouse moved to (715, 396)
Screenshot: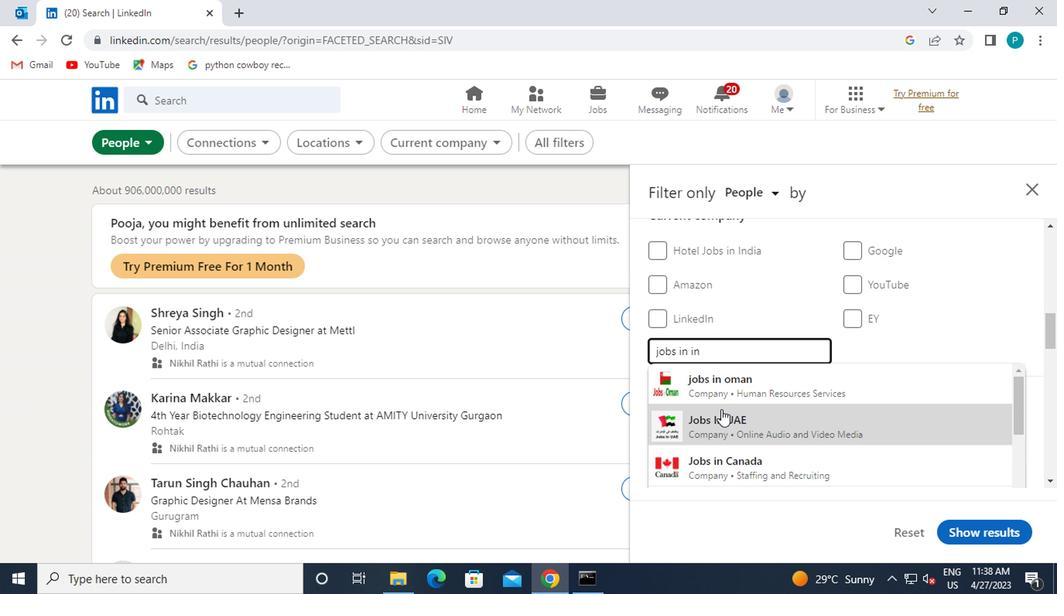 
Action: Key pressed DI
Screenshot: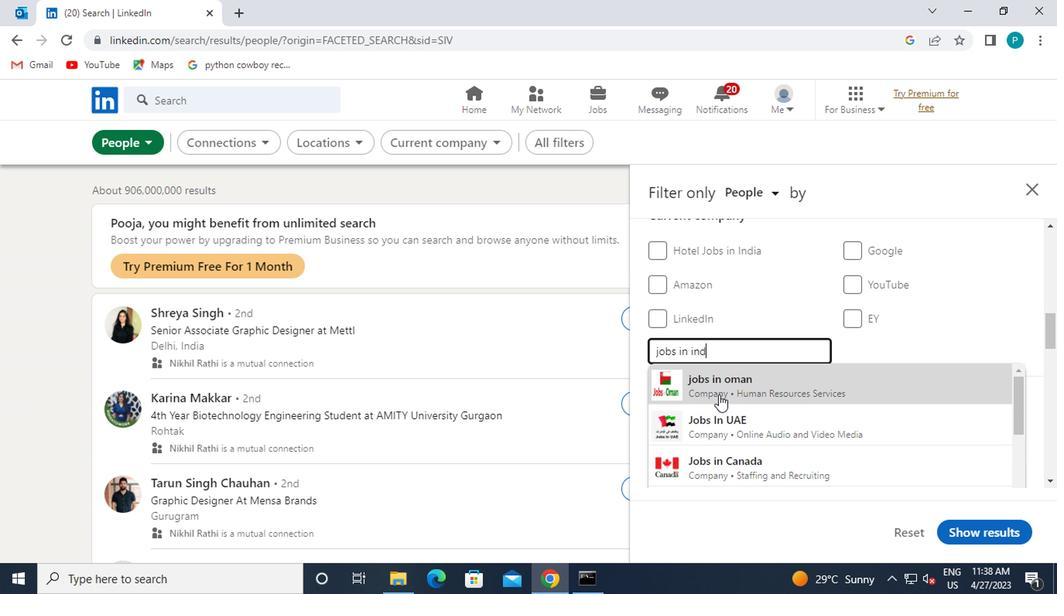 
Action: Mouse scrolled (715, 395) with delta (0, -1)
Screenshot: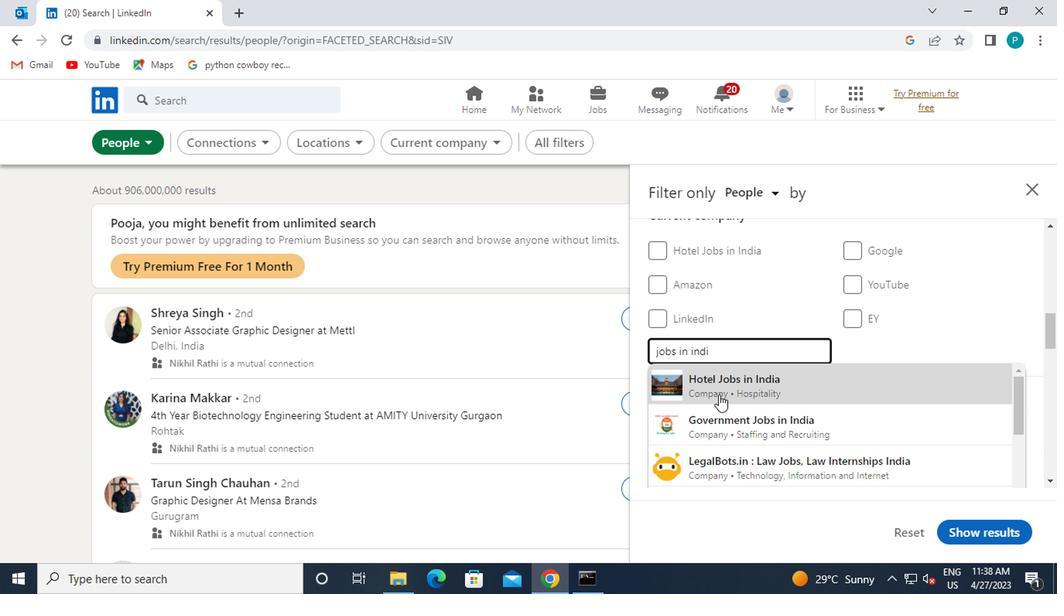 
Action: Mouse moved to (742, 397)
Screenshot: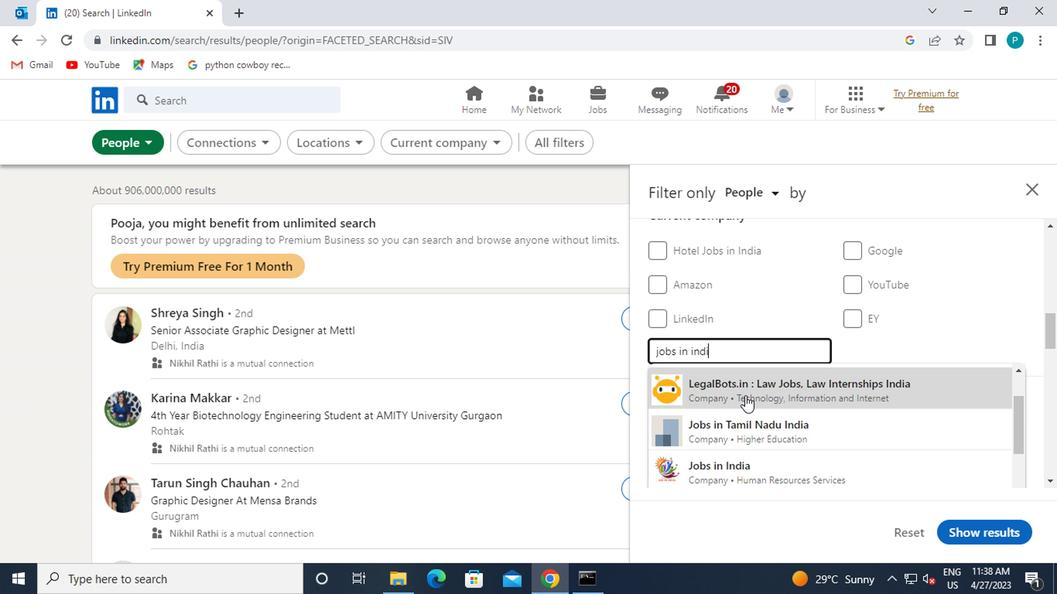 
Action: Mouse scrolled (742, 396) with delta (0, 0)
Screenshot: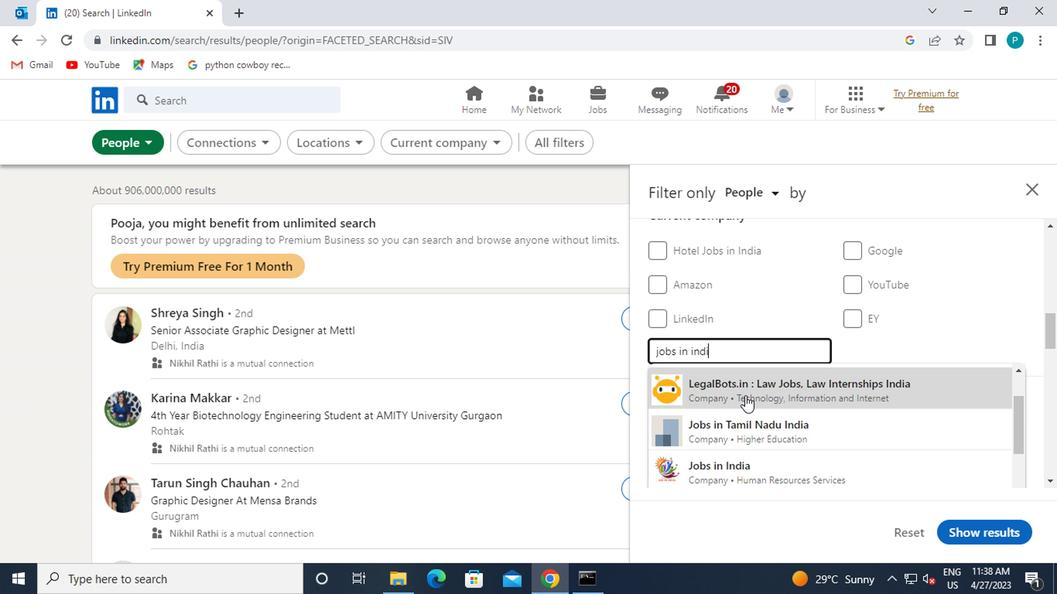 
Action: Mouse pressed left at (742, 397)
Screenshot: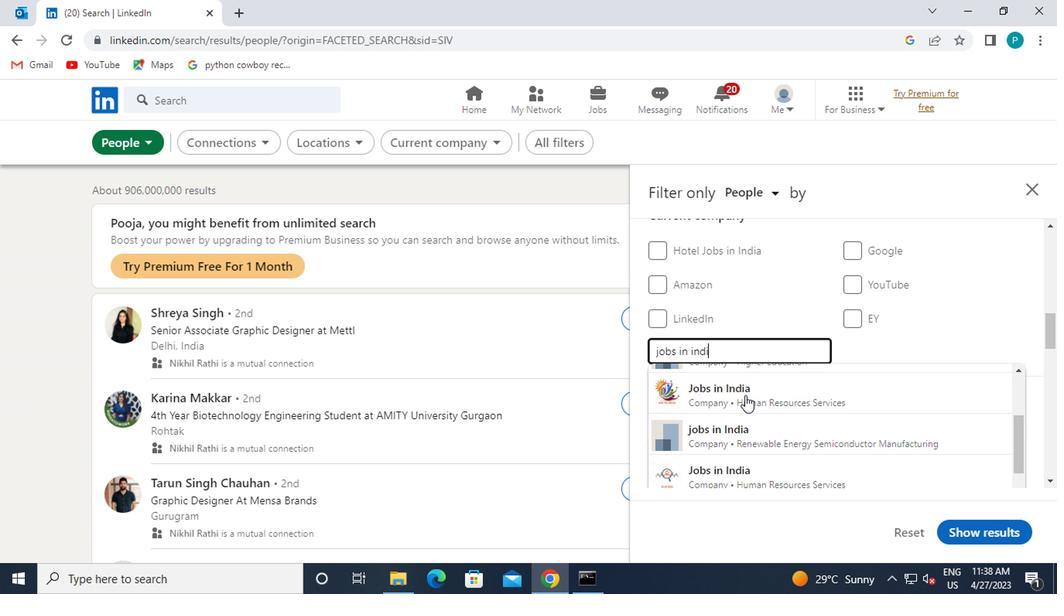 
Action: Mouse scrolled (742, 396) with delta (0, 0)
Screenshot: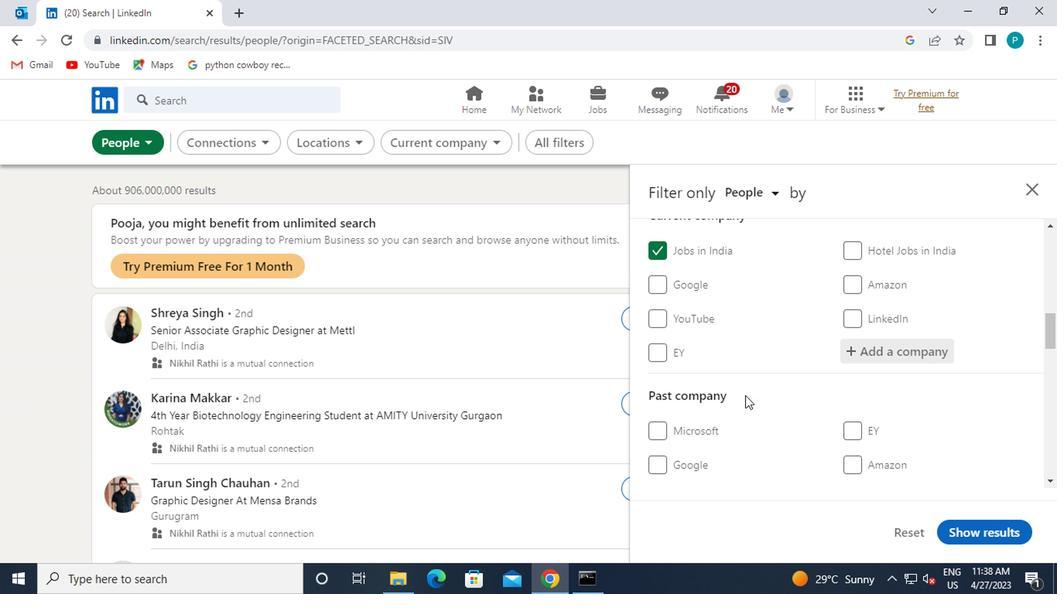 
Action: Mouse scrolled (742, 396) with delta (0, 0)
Screenshot: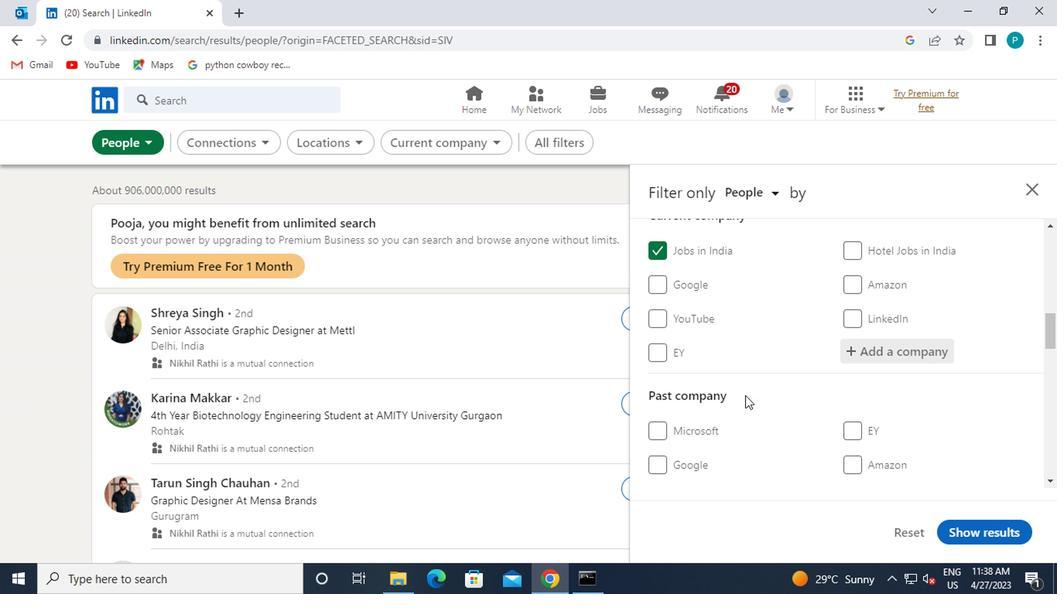 
Action: Mouse moved to (840, 381)
Screenshot: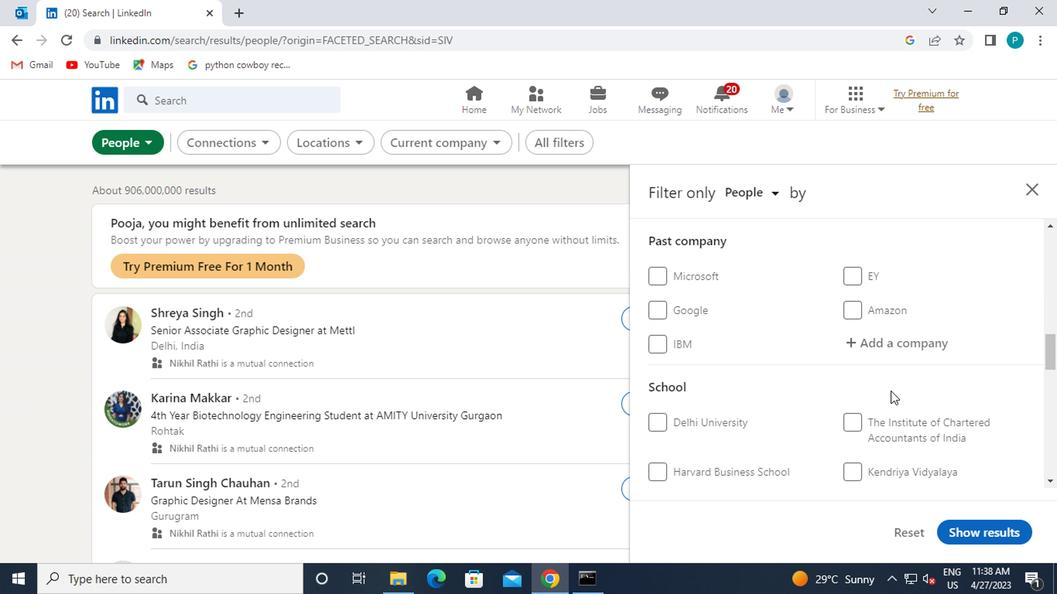 
Action: Mouse scrolled (840, 380) with delta (0, -1)
Screenshot: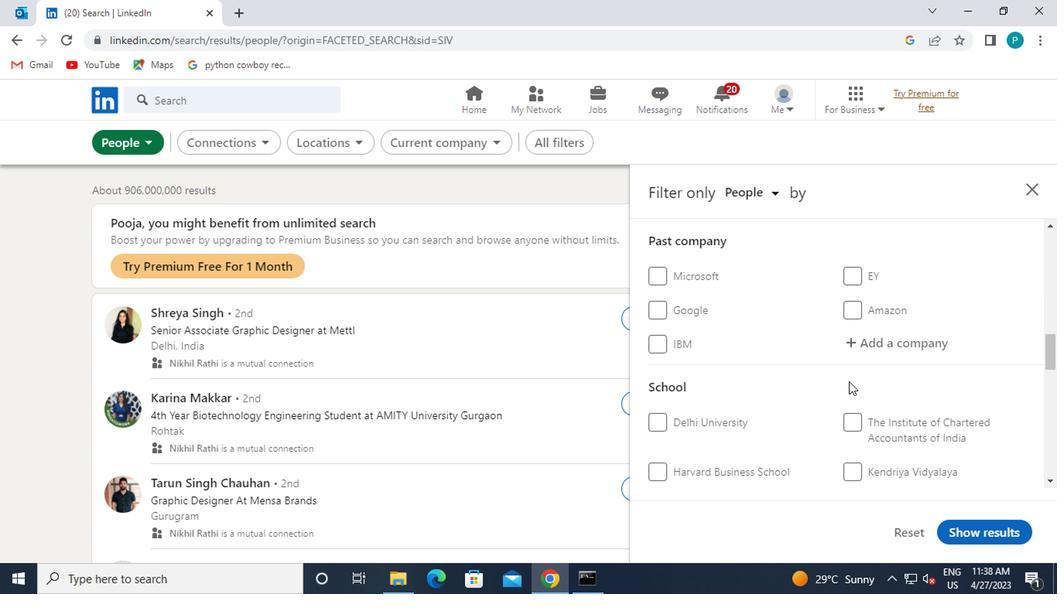 
Action: Mouse moved to (870, 420)
Screenshot: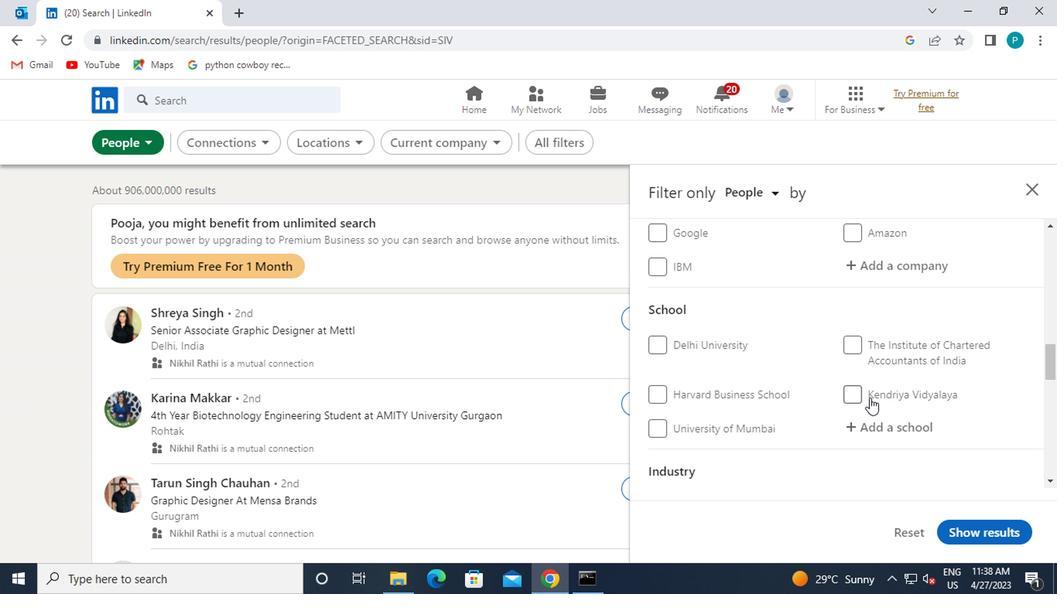 
Action: Mouse pressed left at (870, 420)
Screenshot: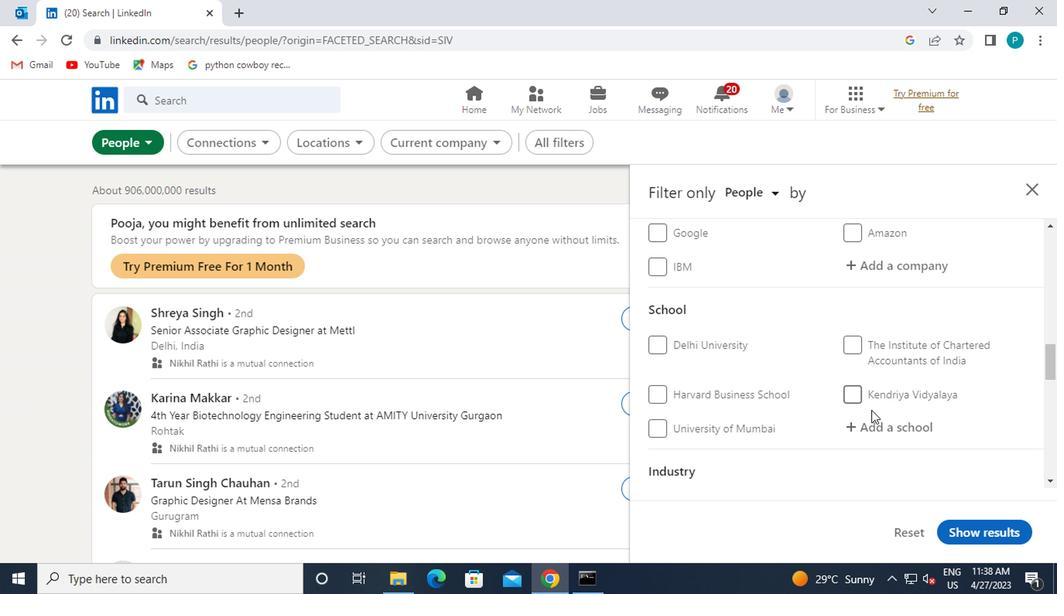 
Action: Key pressed BHAB<Key.backspace>VANS
Screenshot: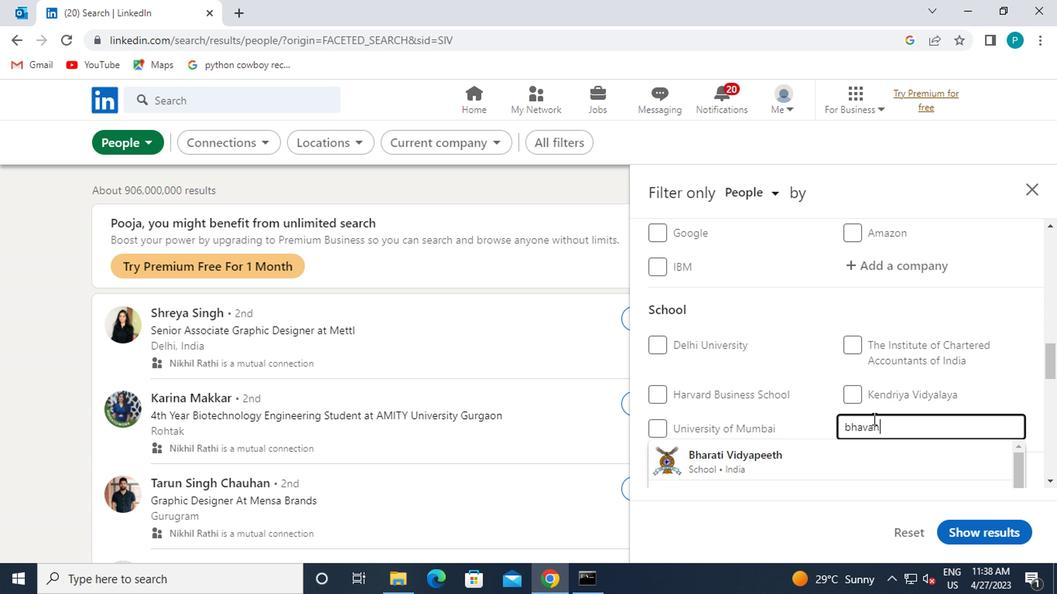 
Action: Mouse moved to (822, 392)
Screenshot: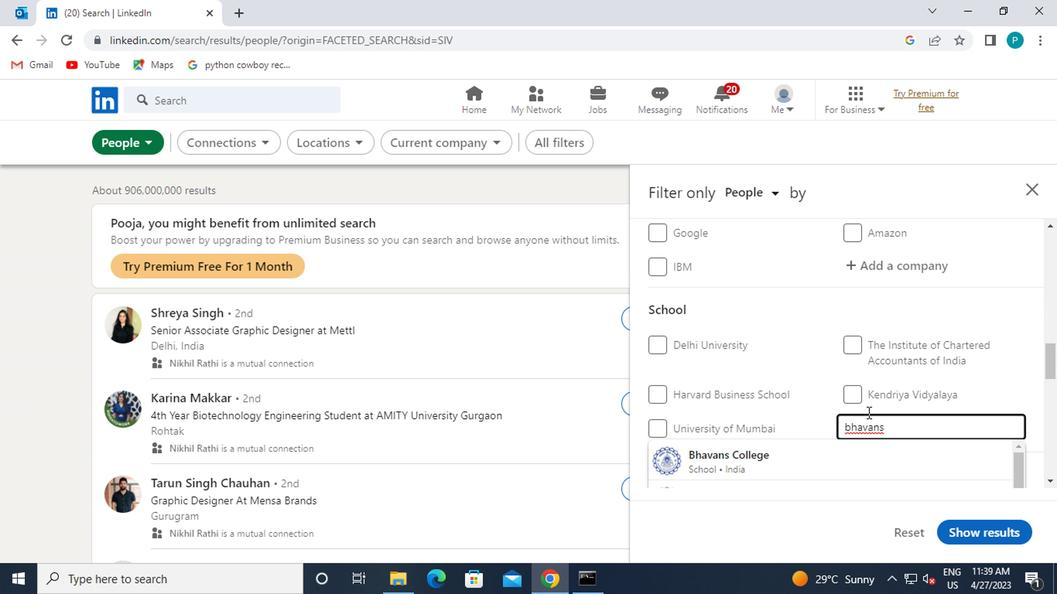 
Action: Mouse scrolled (822, 391) with delta (0, -1)
Screenshot: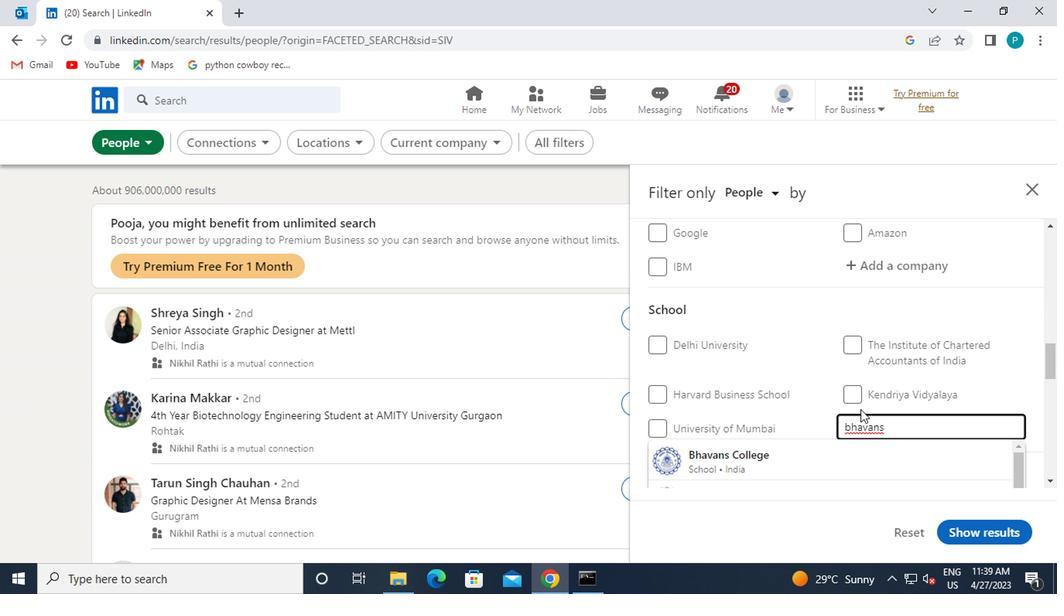 
Action: Mouse moved to (809, 383)
Screenshot: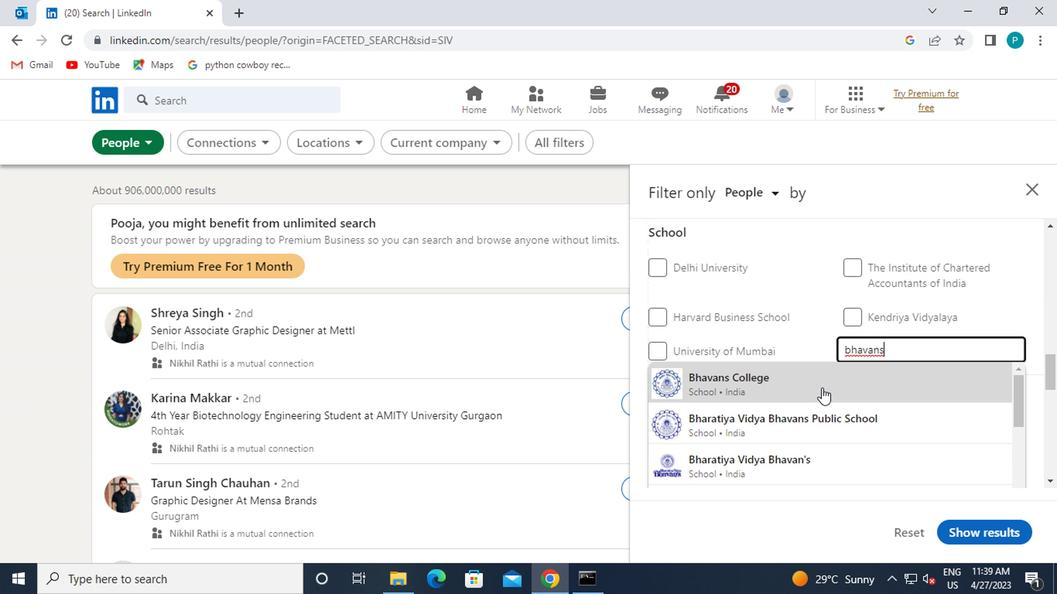 
Action: Mouse pressed left at (809, 383)
Screenshot: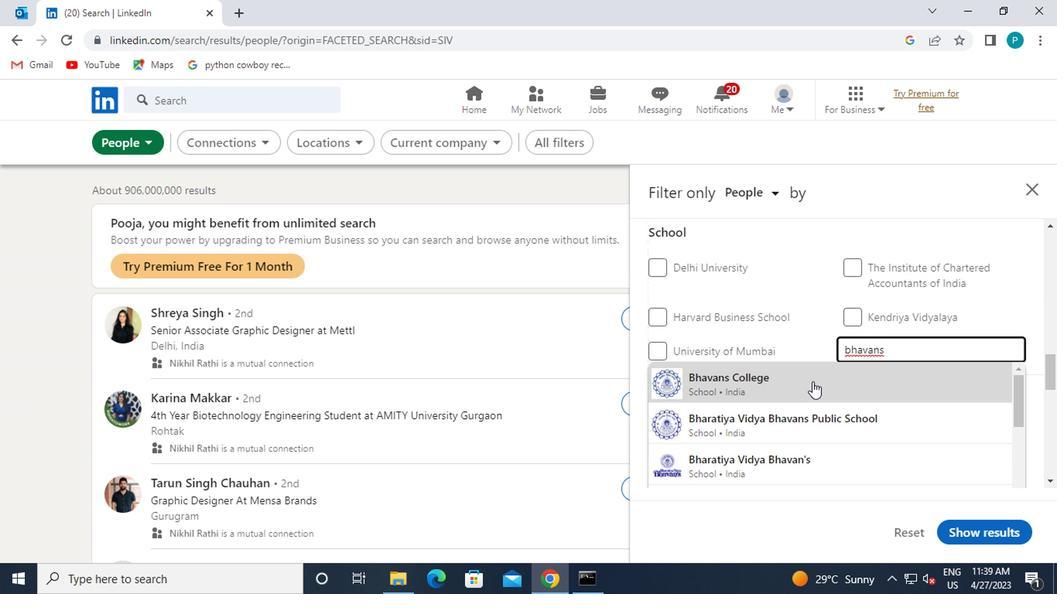 
Action: Mouse moved to (811, 390)
Screenshot: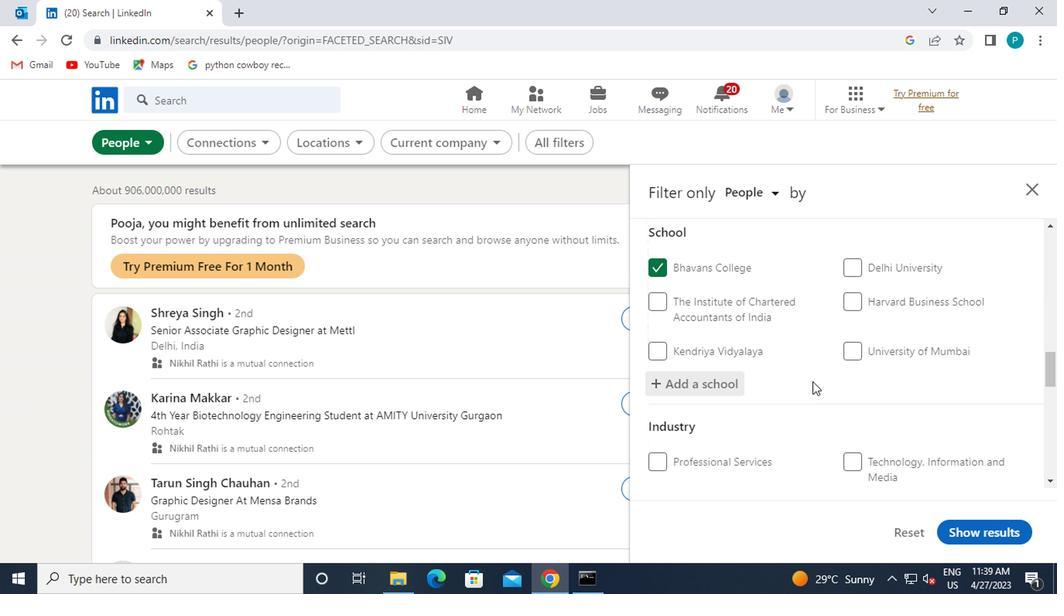 
Action: Mouse scrolled (811, 389) with delta (0, 0)
Screenshot: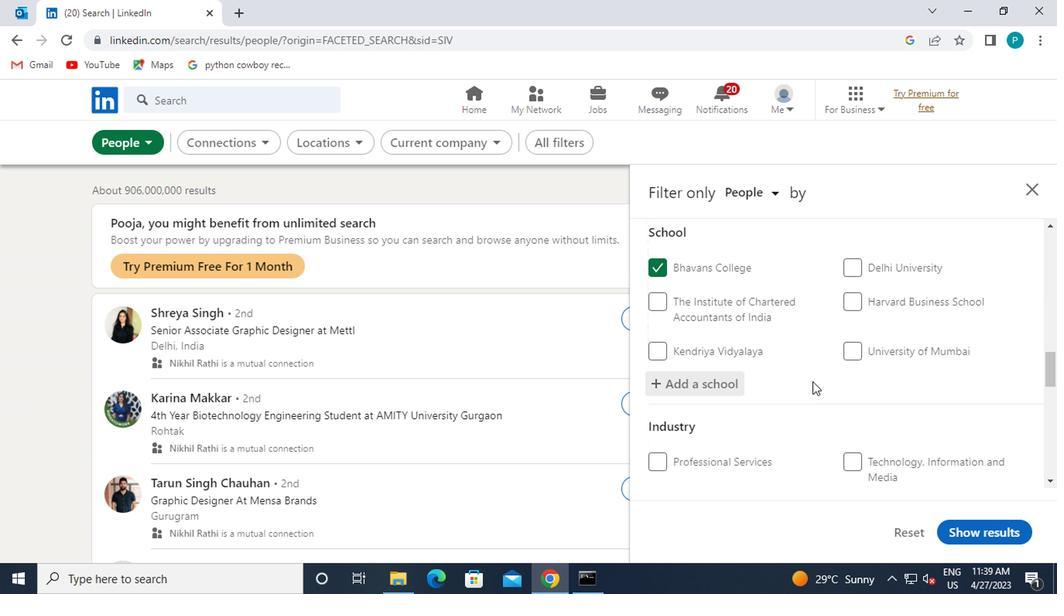 
Action: Mouse moved to (811, 391)
Screenshot: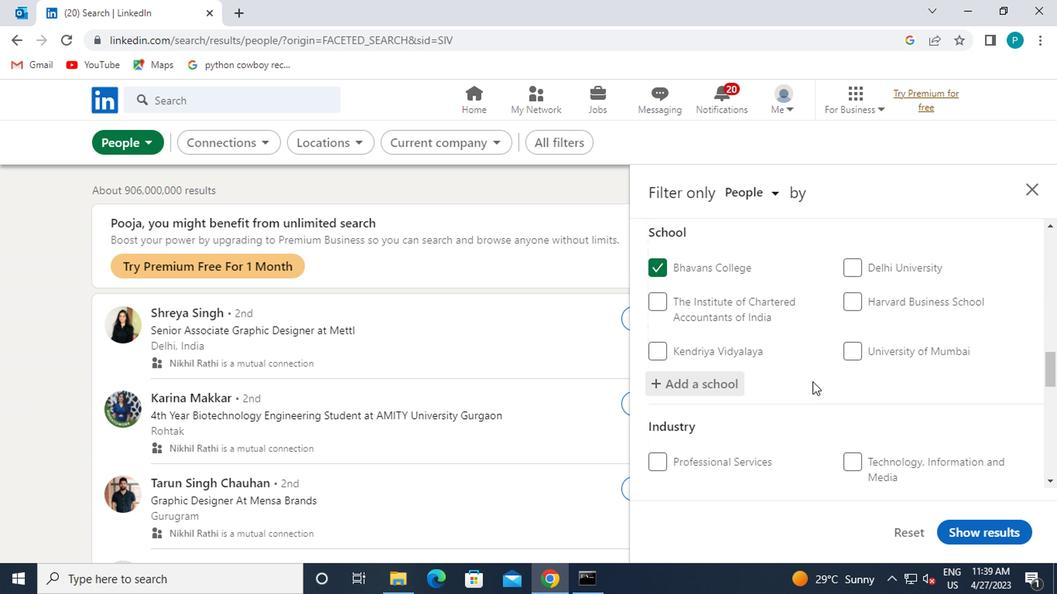 
Action: Mouse scrolled (811, 391) with delta (0, 0)
Screenshot: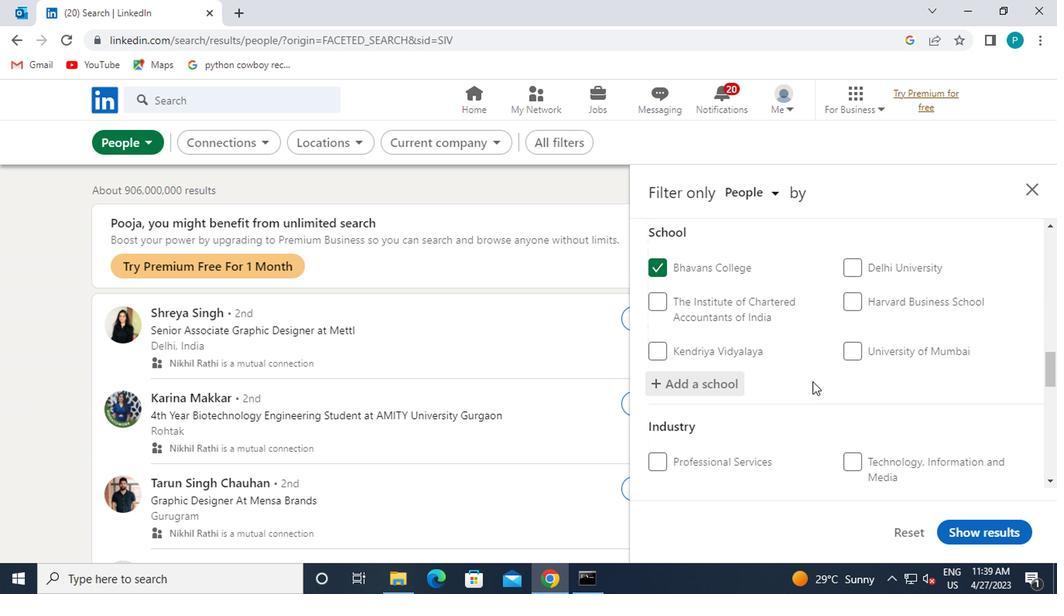 
Action: Mouse moved to (868, 403)
Screenshot: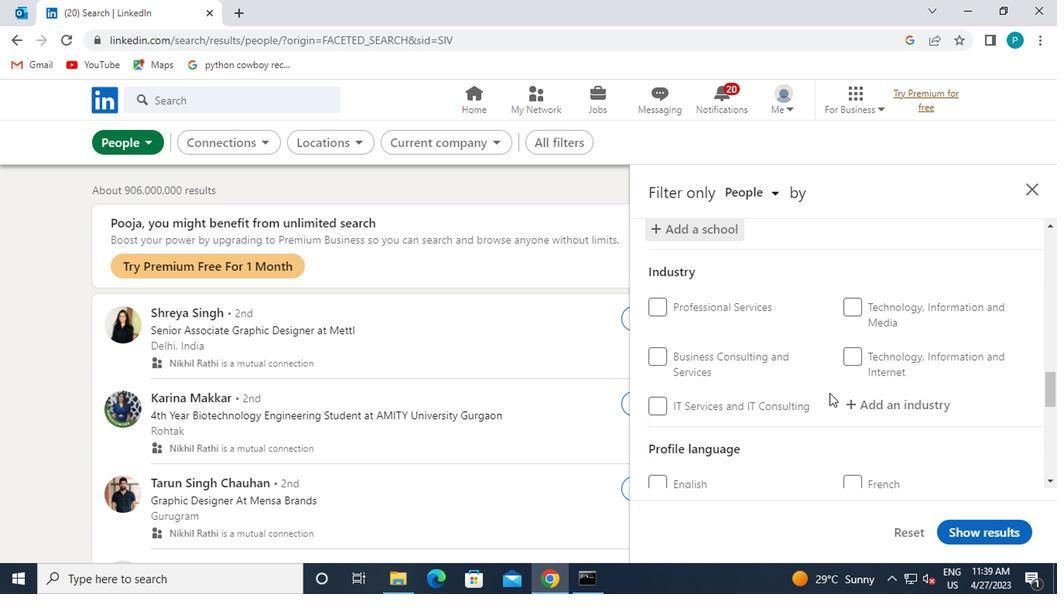 
Action: Mouse pressed left at (868, 403)
Screenshot: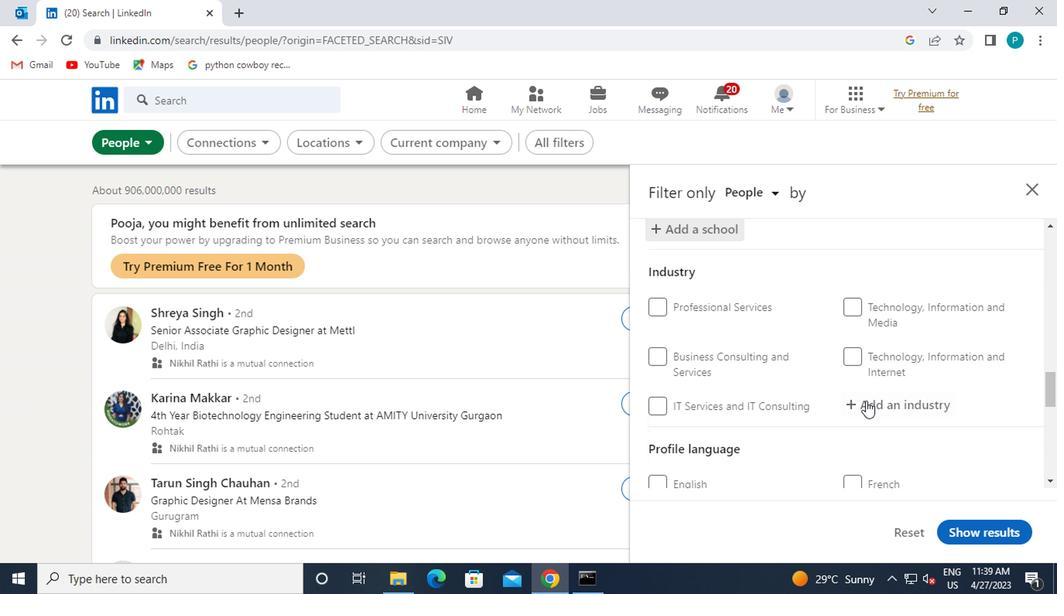 
Action: Mouse moved to (876, 401)
Screenshot: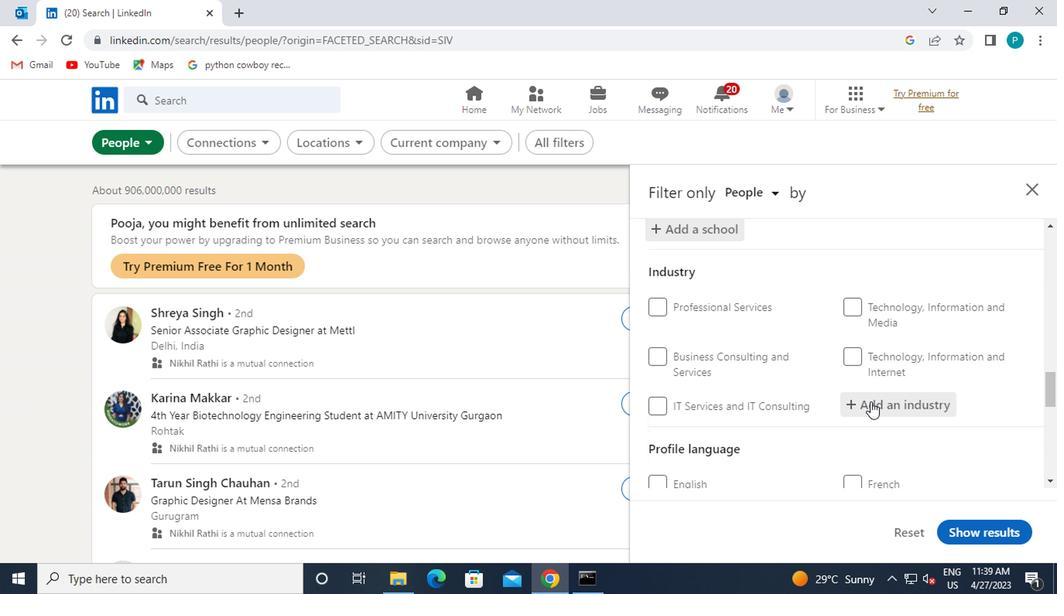 
Action: Key pressed DAIRY
Screenshot: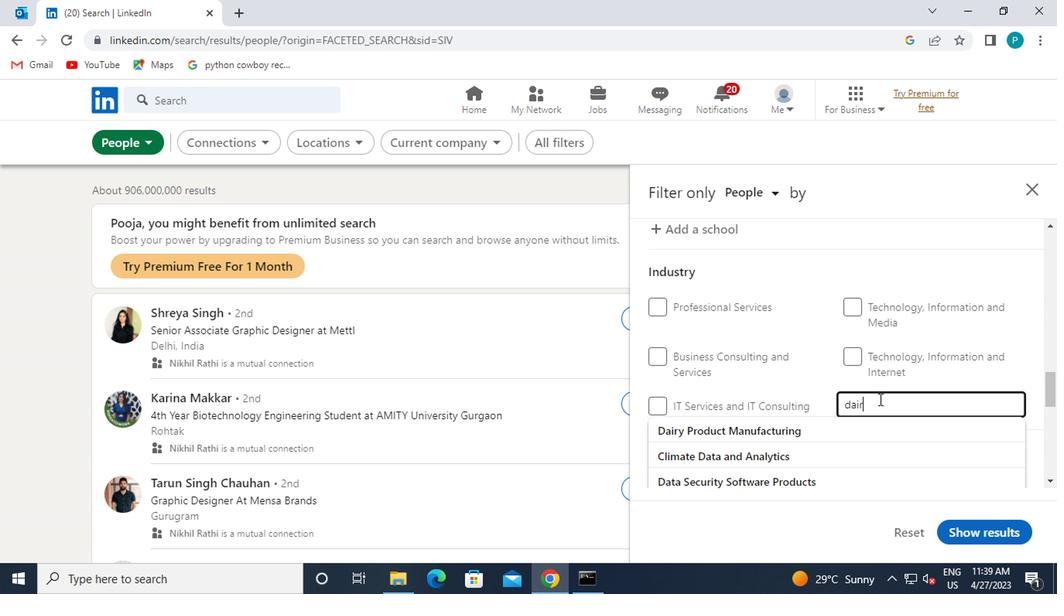 
Action: Mouse moved to (875, 428)
Screenshot: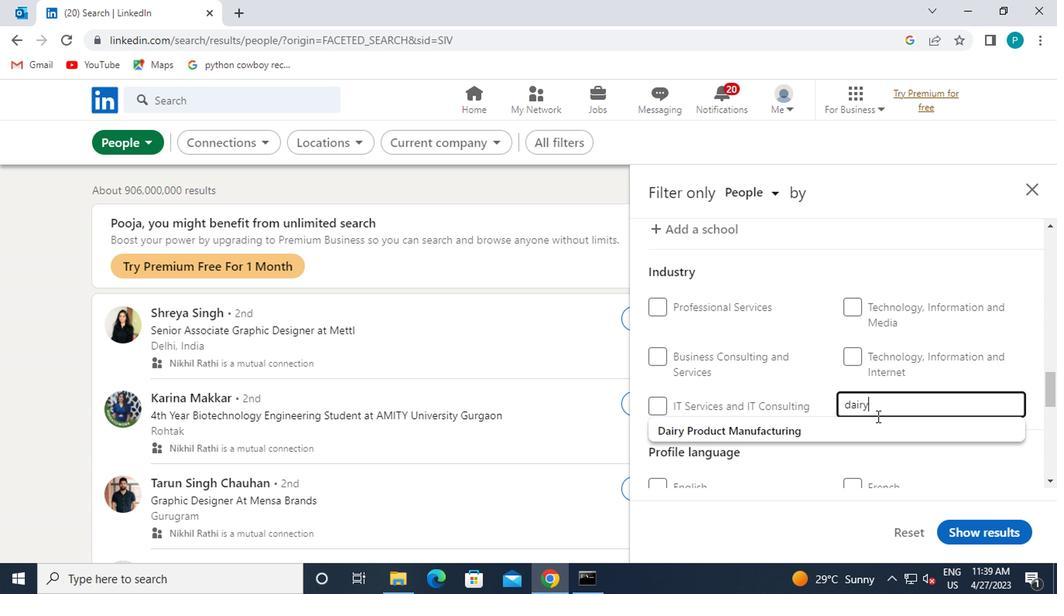 
Action: Mouse pressed left at (875, 428)
Screenshot: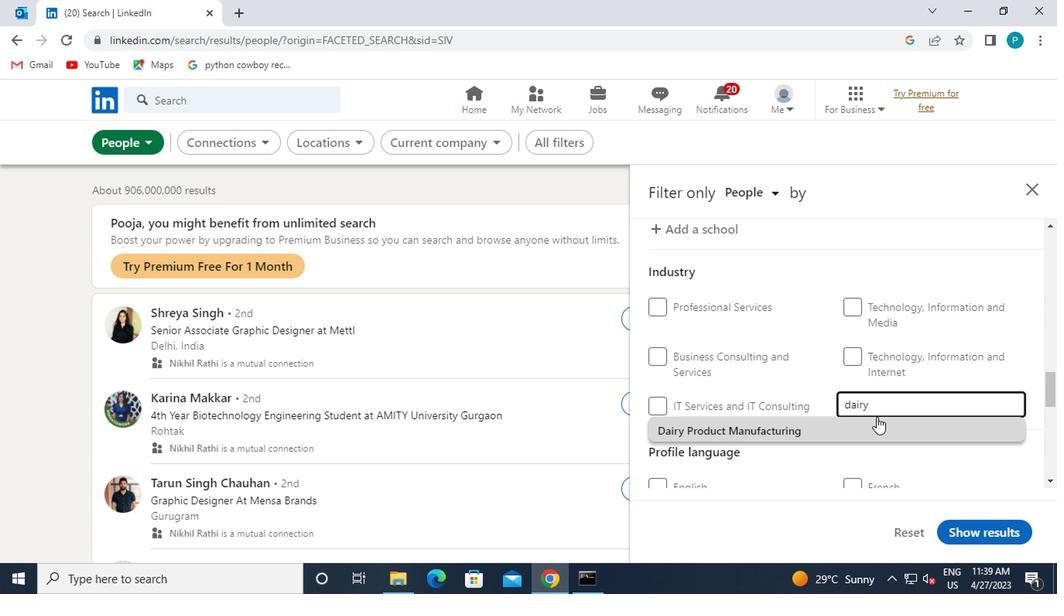 
Action: Mouse moved to (841, 414)
Screenshot: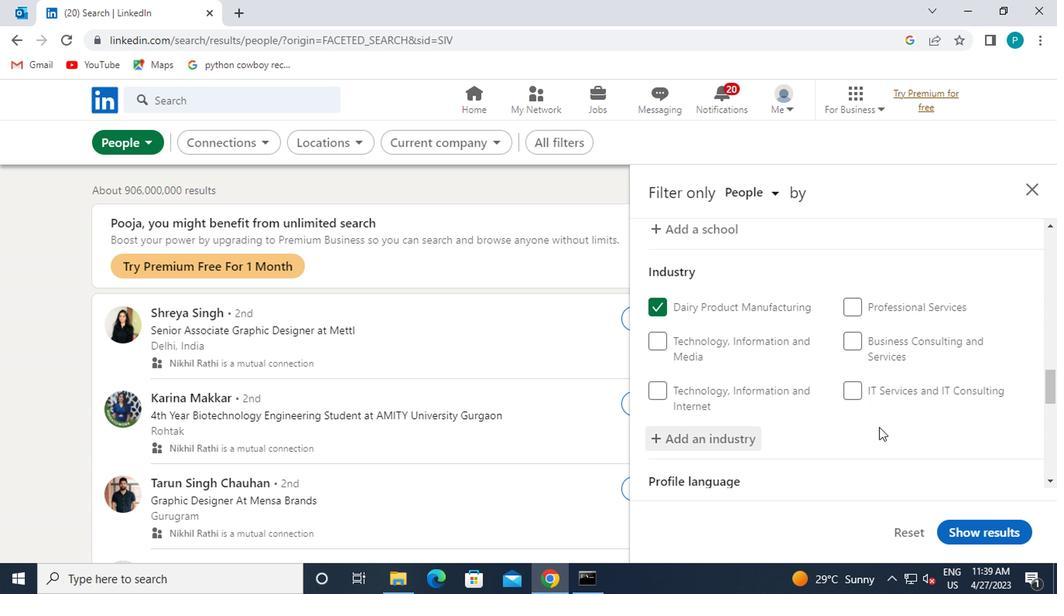 
Action: Mouse scrolled (841, 414) with delta (0, 0)
Screenshot: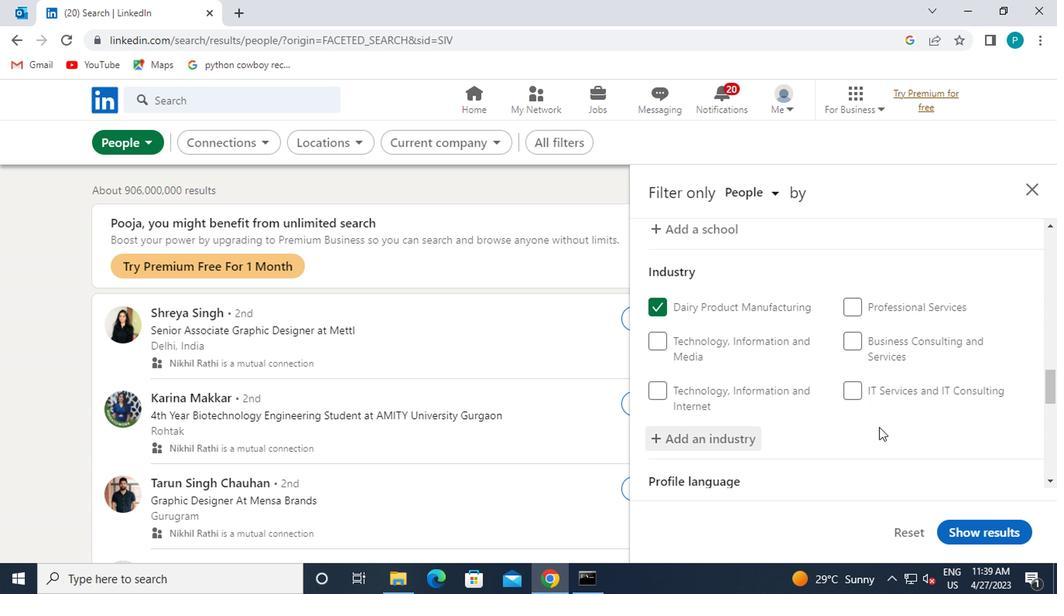
Action: Mouse moved to (830, 402)
Screenshot: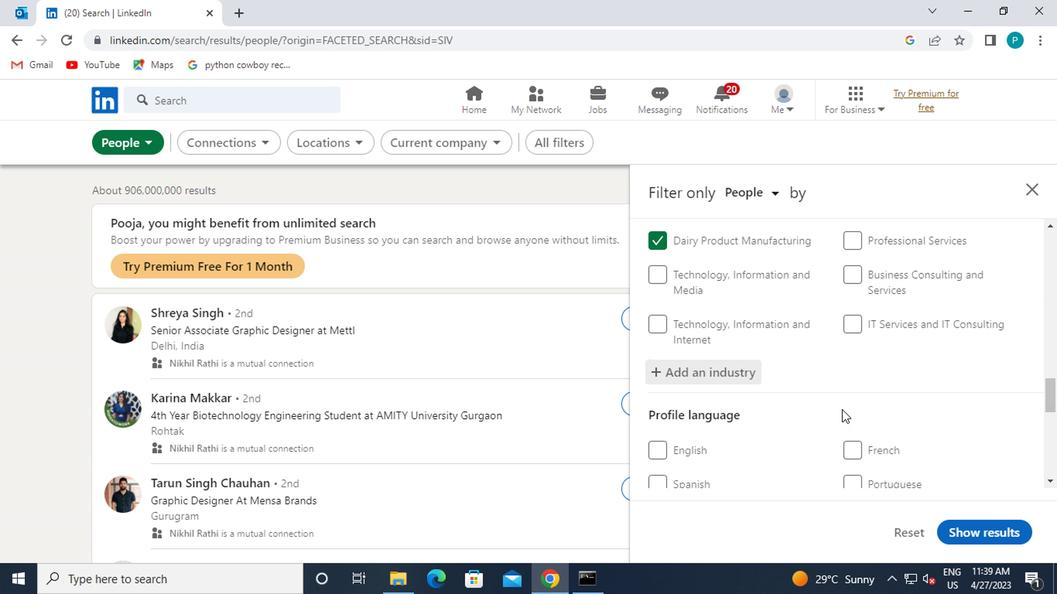 
Action: Mouse scrolled (830, 401) with delta (0, -1)
Screenshot: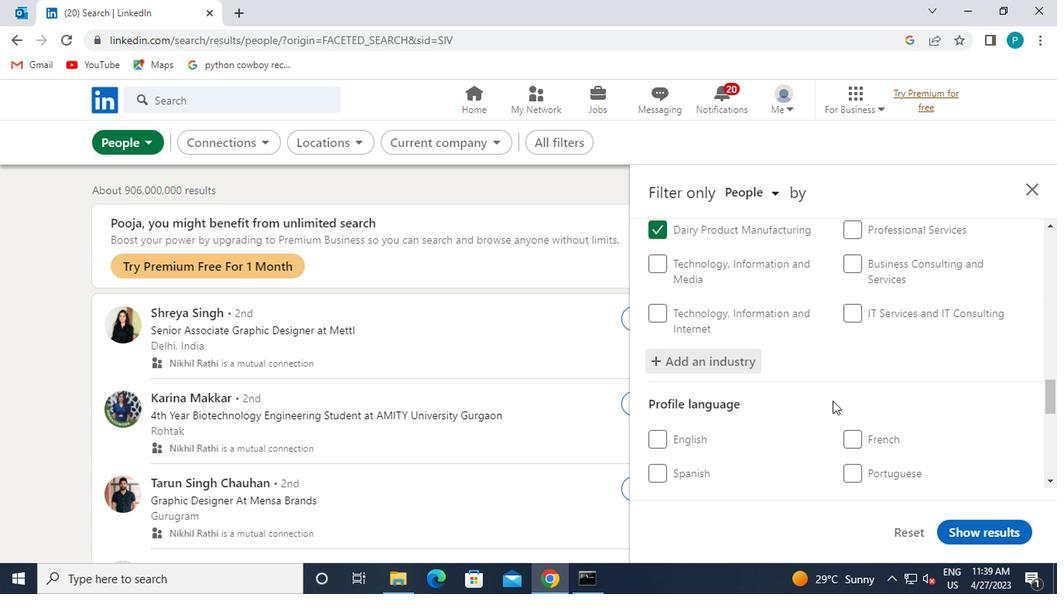
Action: Mouse moved to (682, 433)
Screenshot: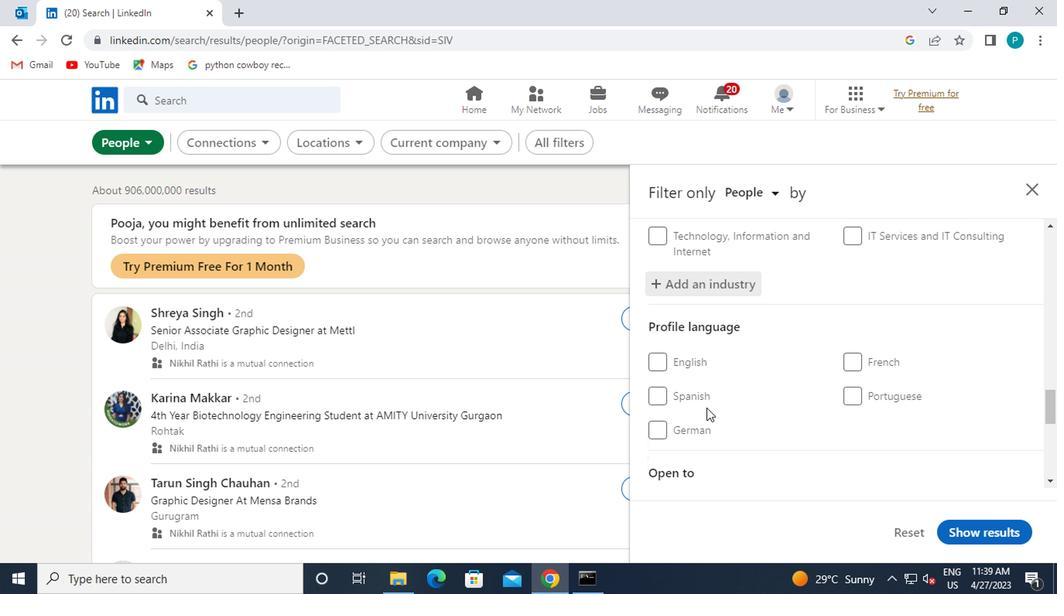 
Action: Mouse pressed left at (682, 433)
Screenshot: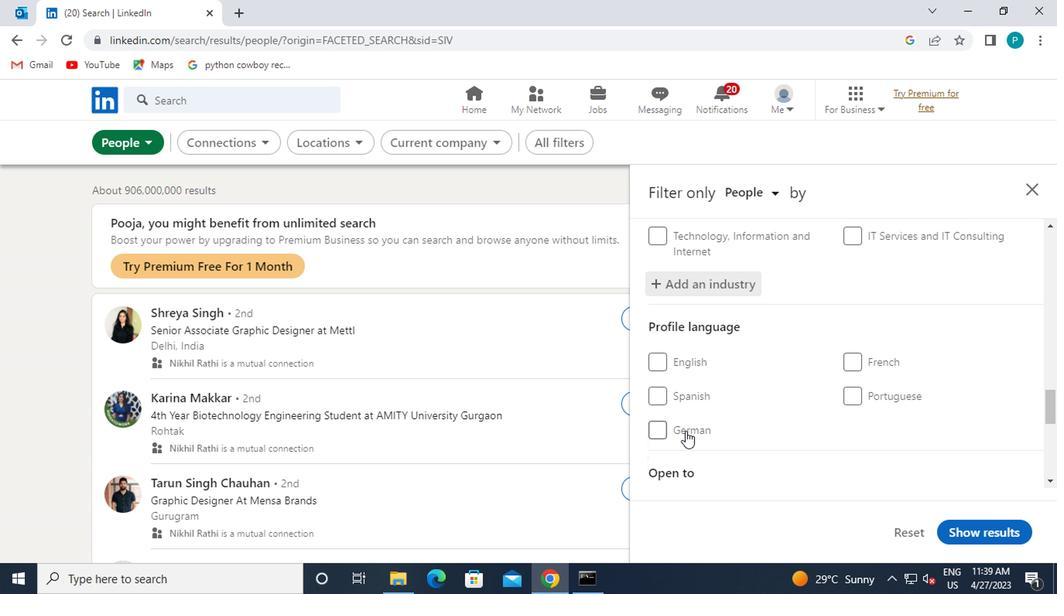 
Action: Mouse scrolled (682, 432) with delta (0, 0)
Screenshot: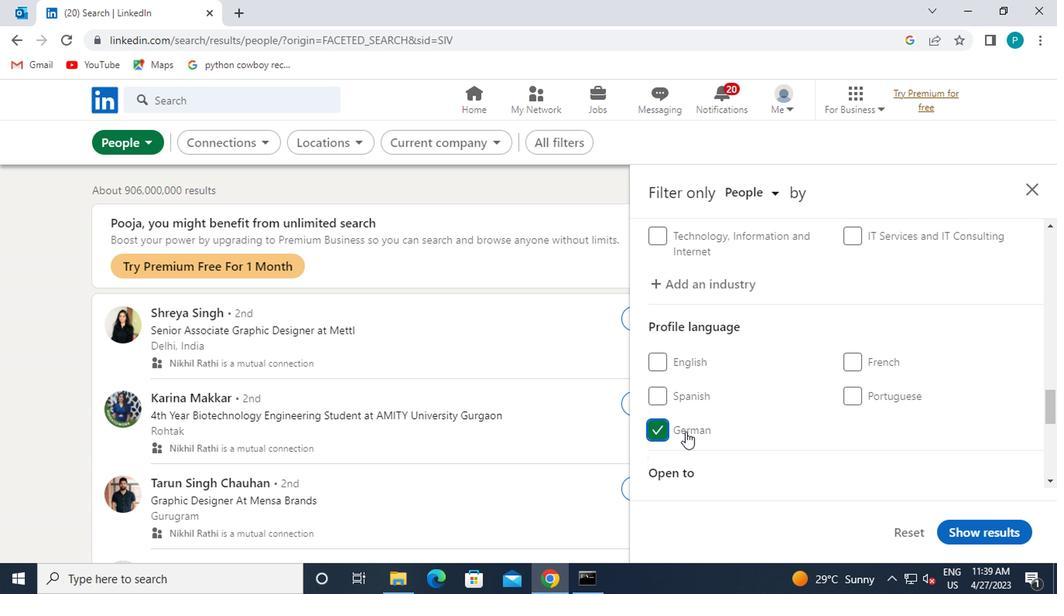 
Action: Mouse moved to (708, 428)
Screenshot: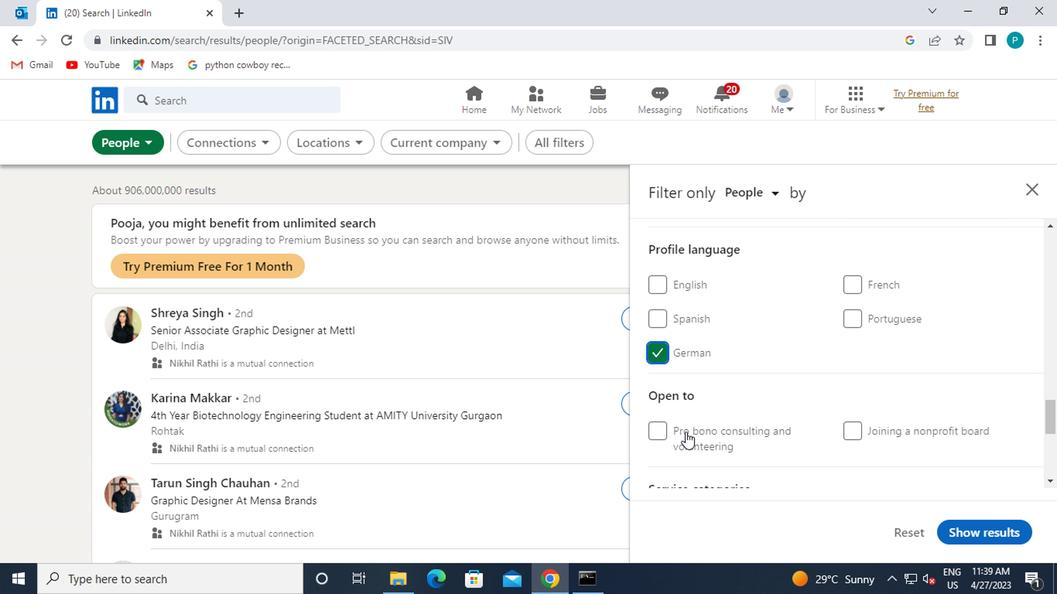 
Action: Mouse scrolled (708, 427) with delta (0, 0)
Screenshot: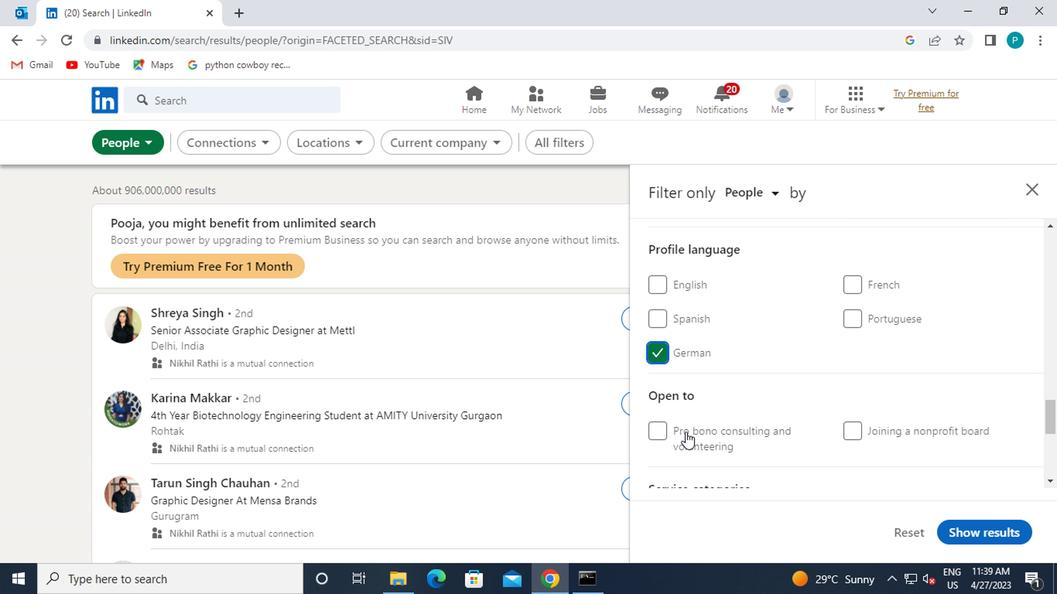 
Action: Mouse moved to (717, 422)
Screenshot: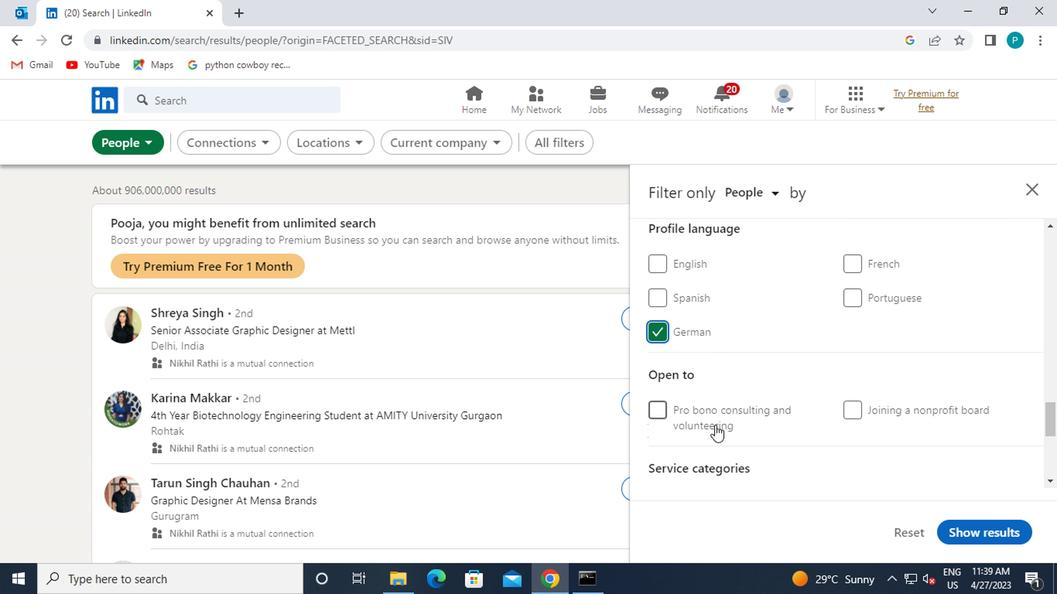 
Action: Mouse scrolled (717, 421) with delta (0, 0)
Screenshot: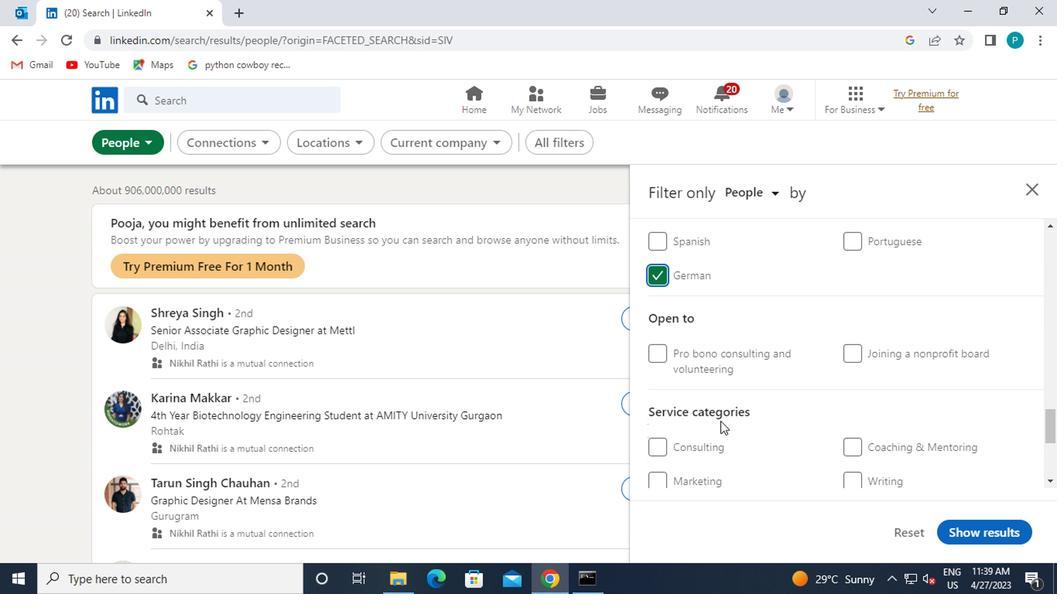 
Action: Mouse scrolled (717, 421) with delta (0, 0)
Screenshot: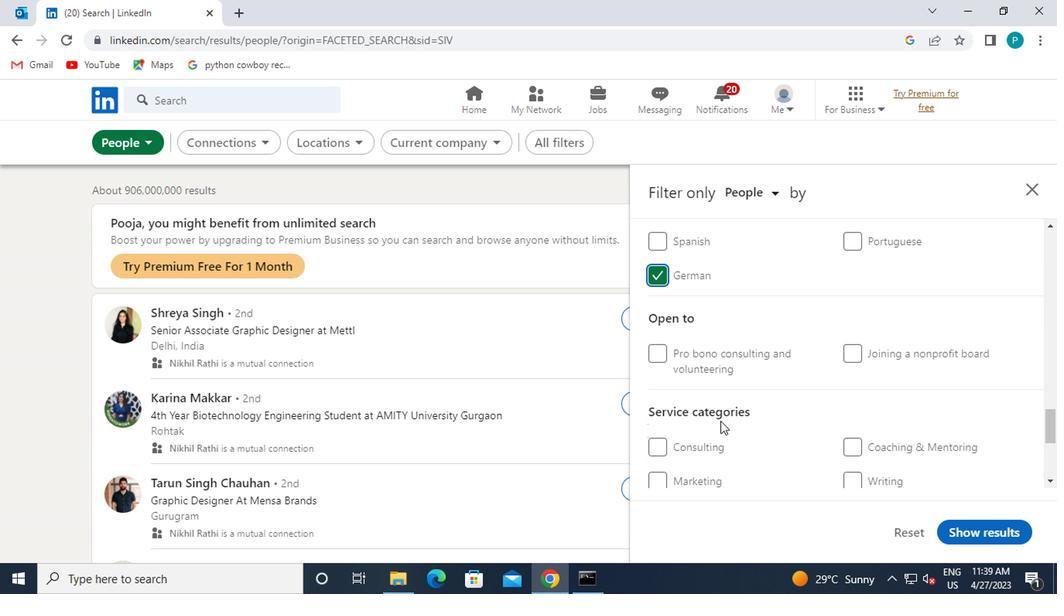 
Action: Mouse moved to (894, 367)
Screenshot: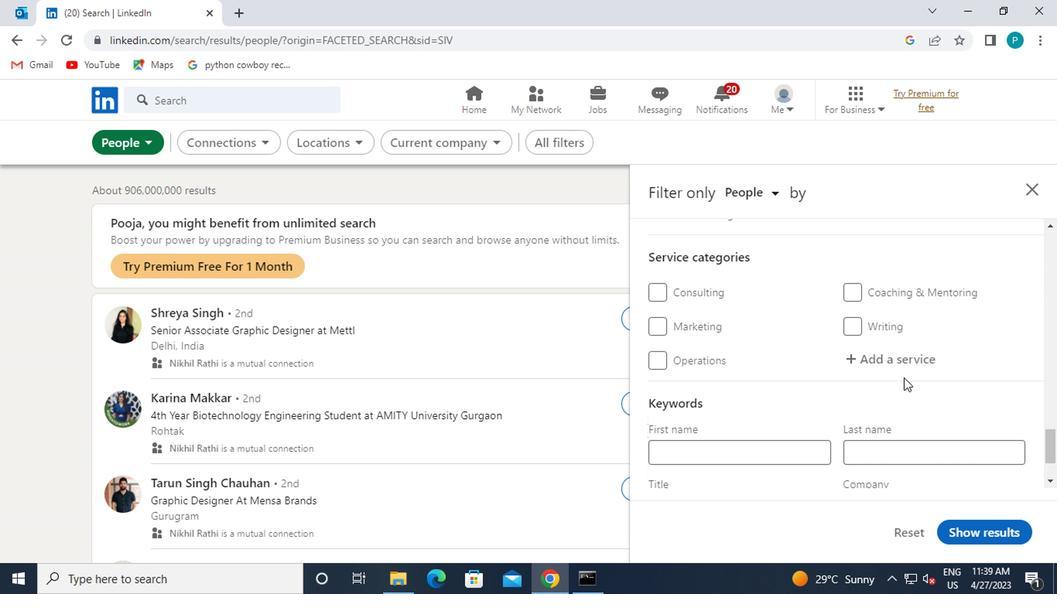 
Action: Mouse pressed left at (894, 367)
Screenshot: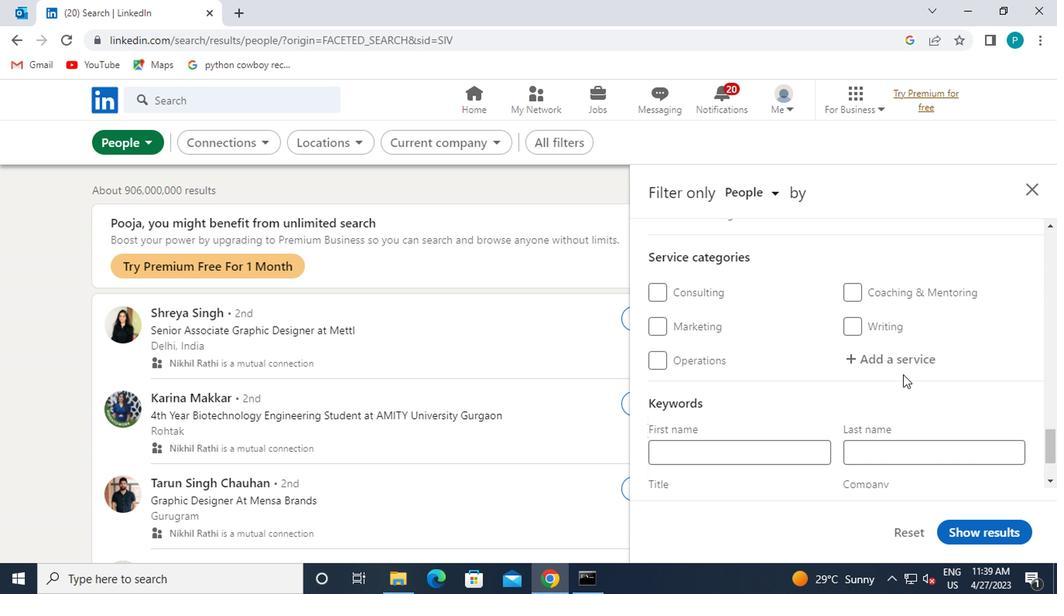 
Action: Key pressed EVENT
Screenshot: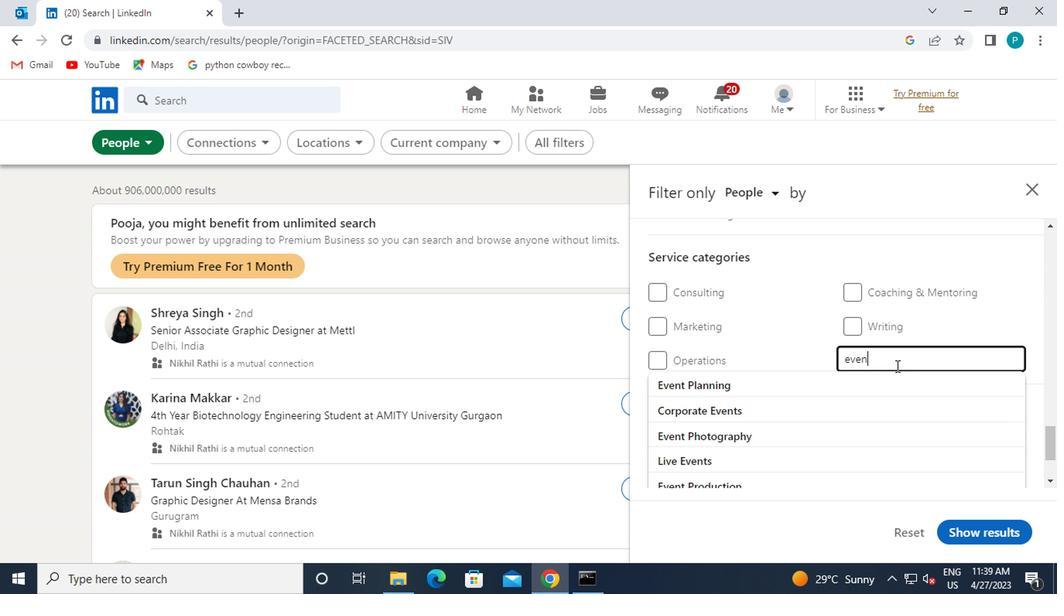 
Action: Mouse moved to (881, 403)
Screenshot: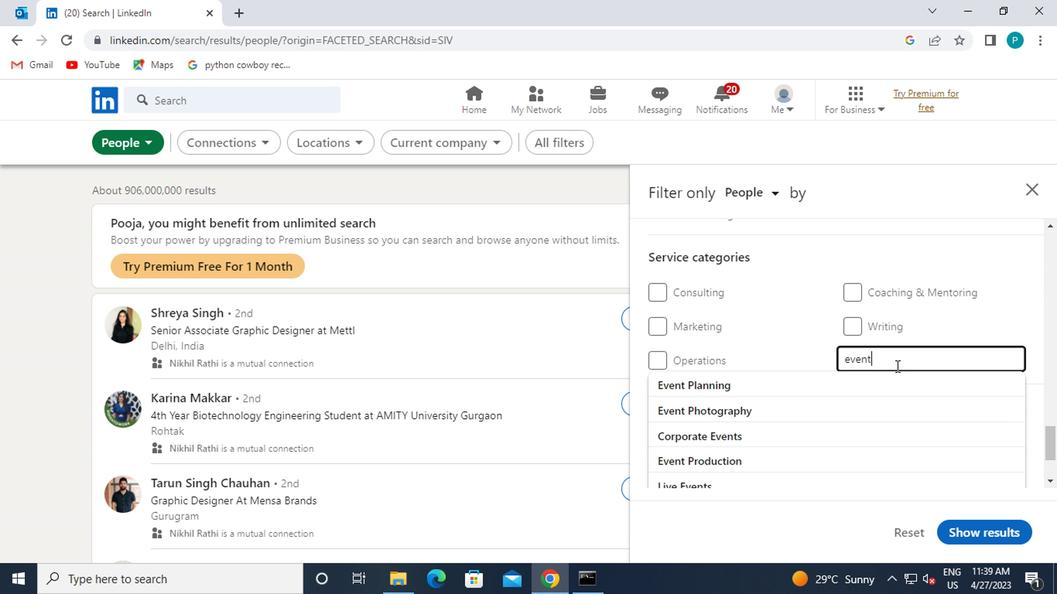 
Action: Mouse pressed left at (881, 403)
Screenshot: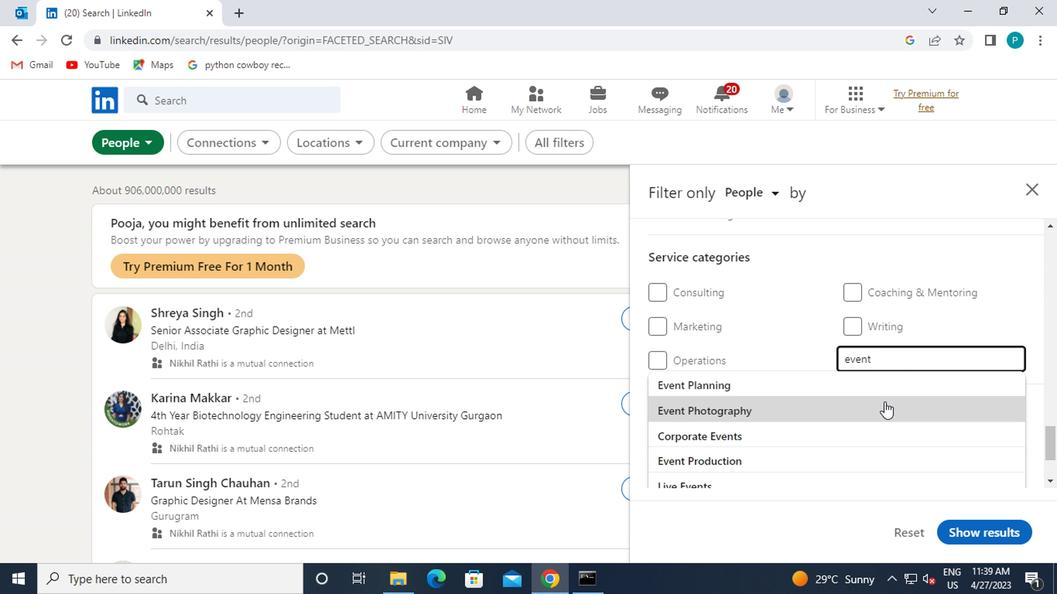 
Action: Mouse moved to (871, 401)
Screenshot: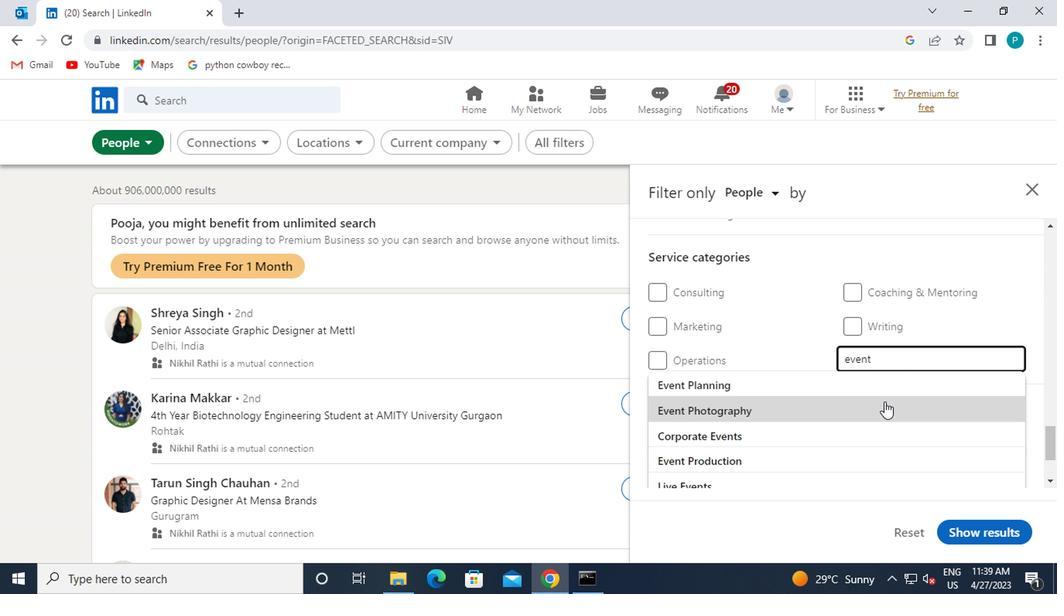 
Action: Mouse scrolled (871, 401) with delta (0, 0)
Screenshot: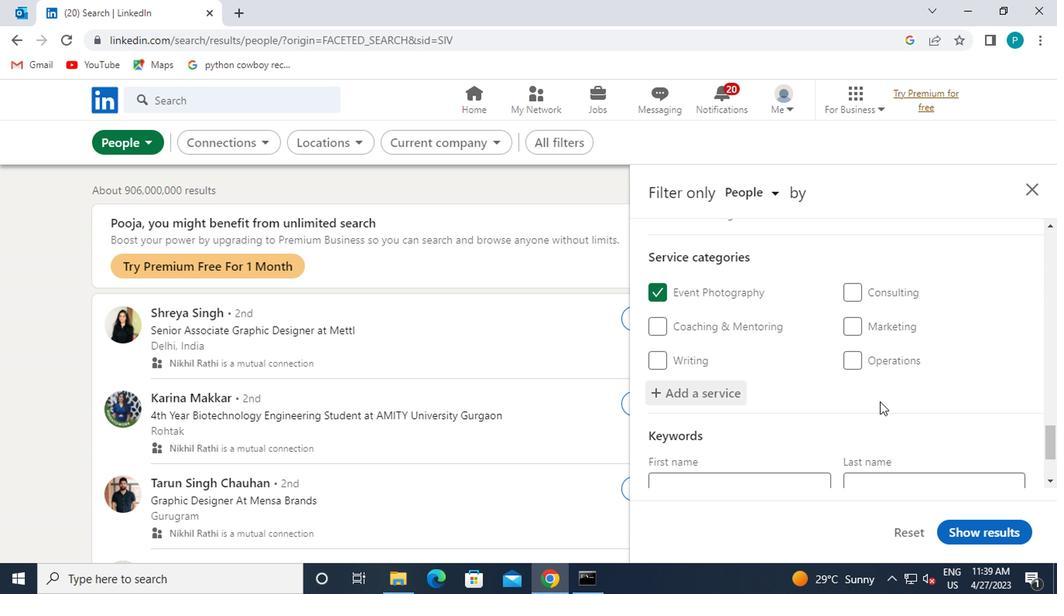 
Action: Mouse scrolled (871, 401) with delta (0, 0)
Screenshot: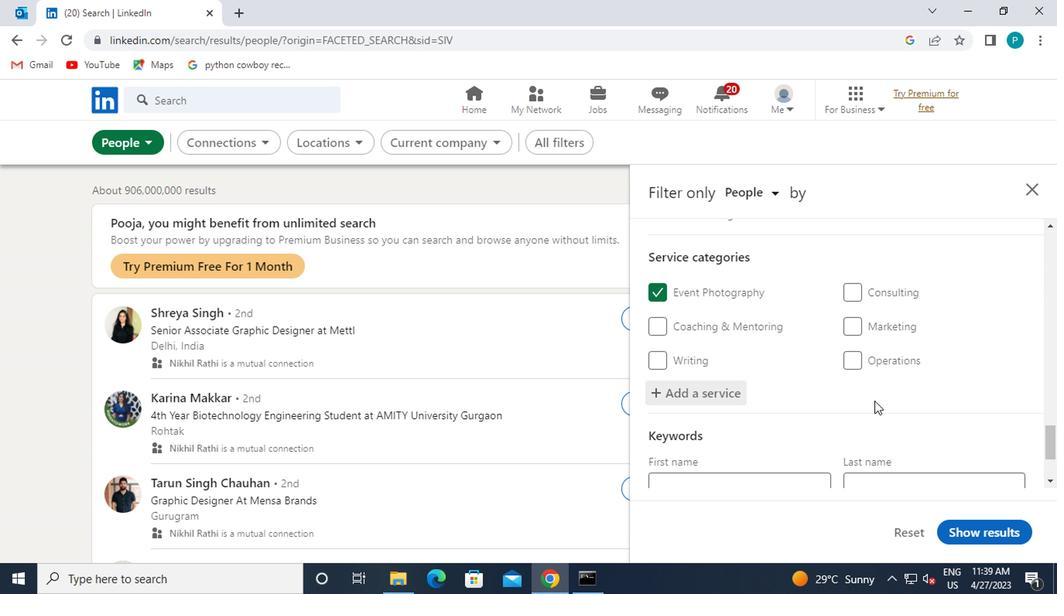 
Action: Mouse moved to (768, 409)
Screenshot: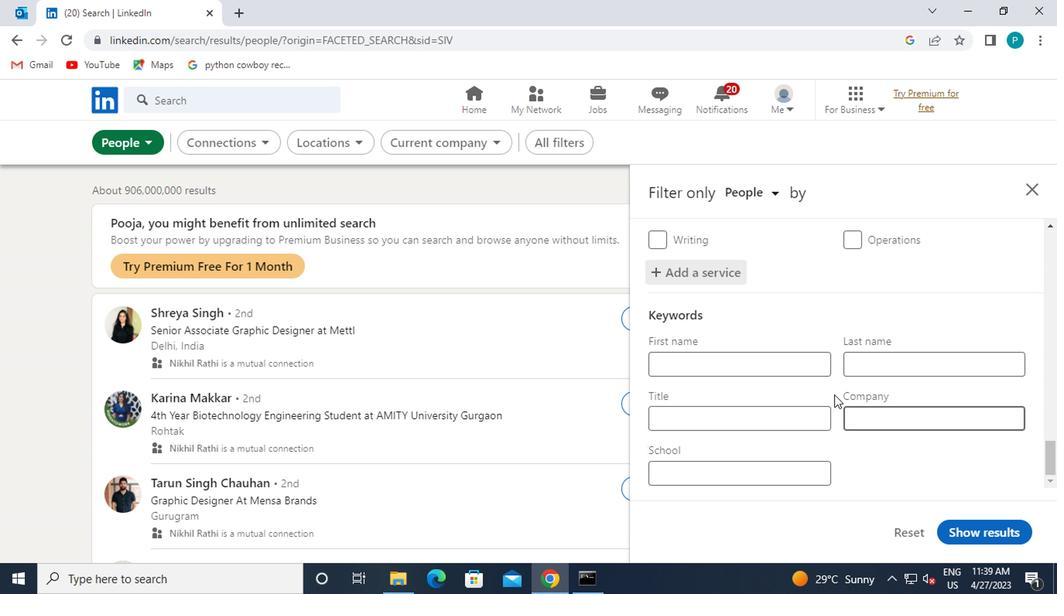 
Action: Mouse pressed left at (768, 409)
Screenshot: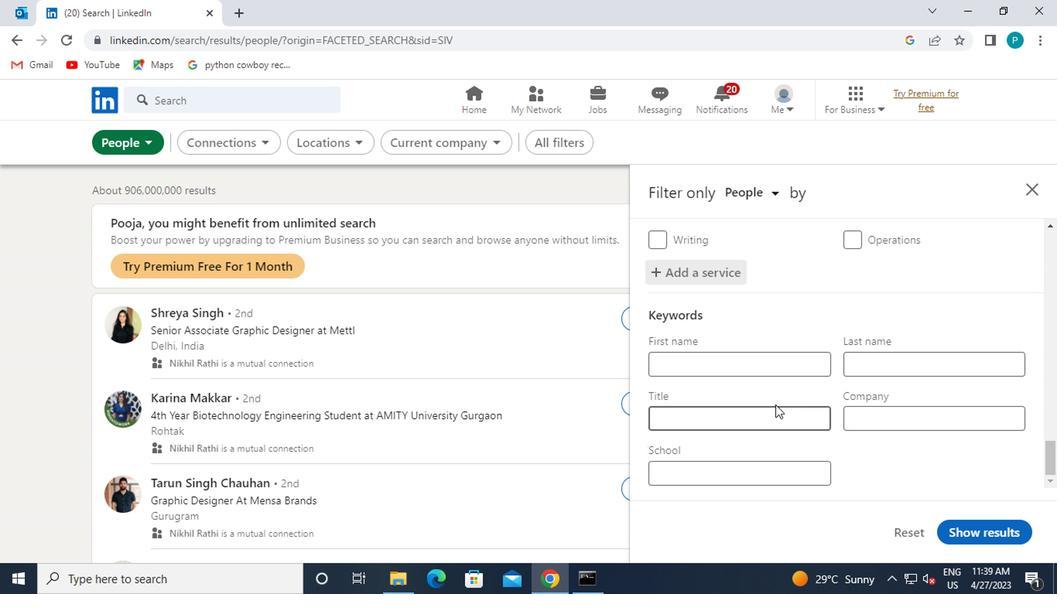 
Action: Key pressed <Key.caps_lock>M<Key.caps_lock>ARKETING<Key.space><Key.caps_lock>S<Key.caps_lock>TAFF
Screenshot: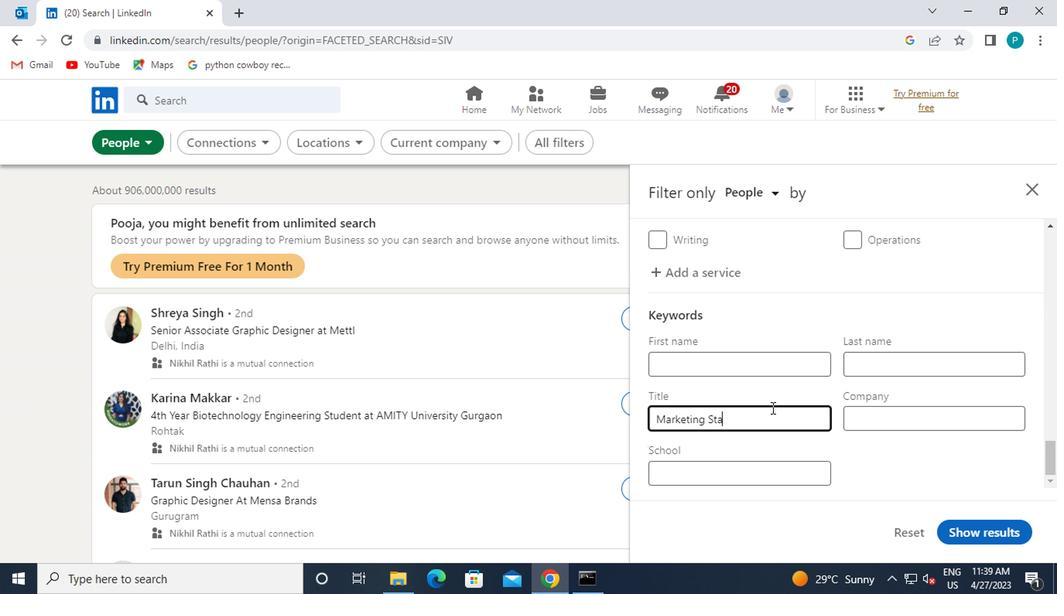 
Action: Mouse moved to (971, 526)
Screenshot: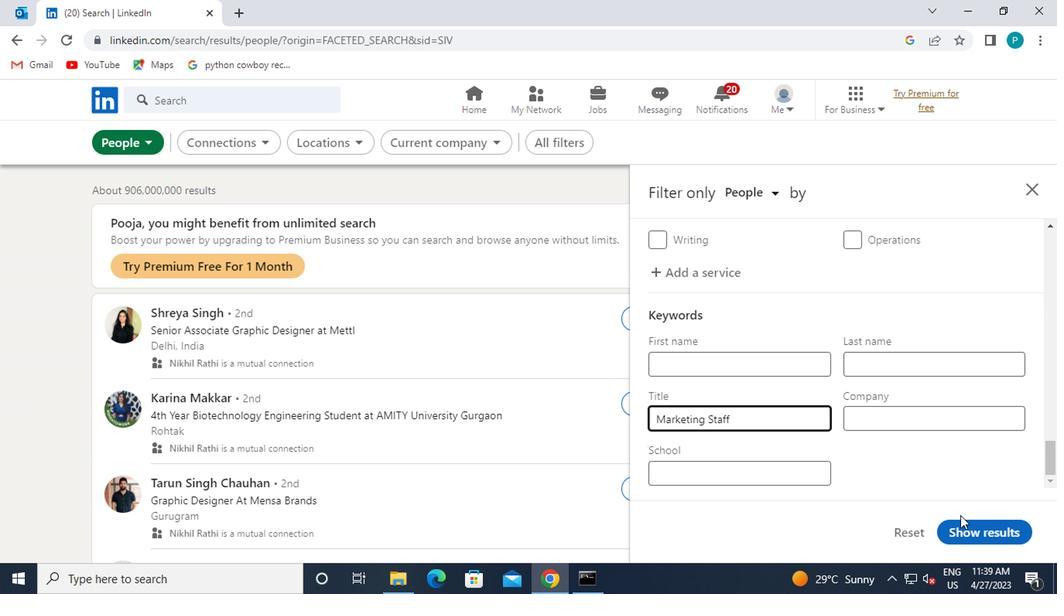 
Action: Mouse pressed left at (971, 526)
Screenshot: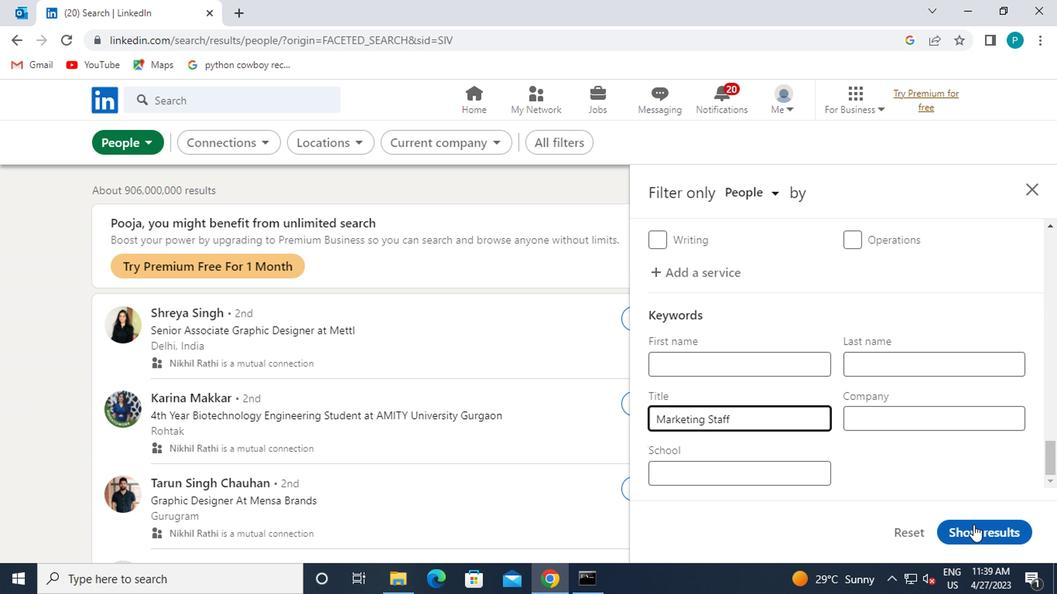 
